 Task: Check the traffic conditions on the I-285 in Atlanta during evening rush hour.
Action: Mouse moved to (104, 30)
Screenshot: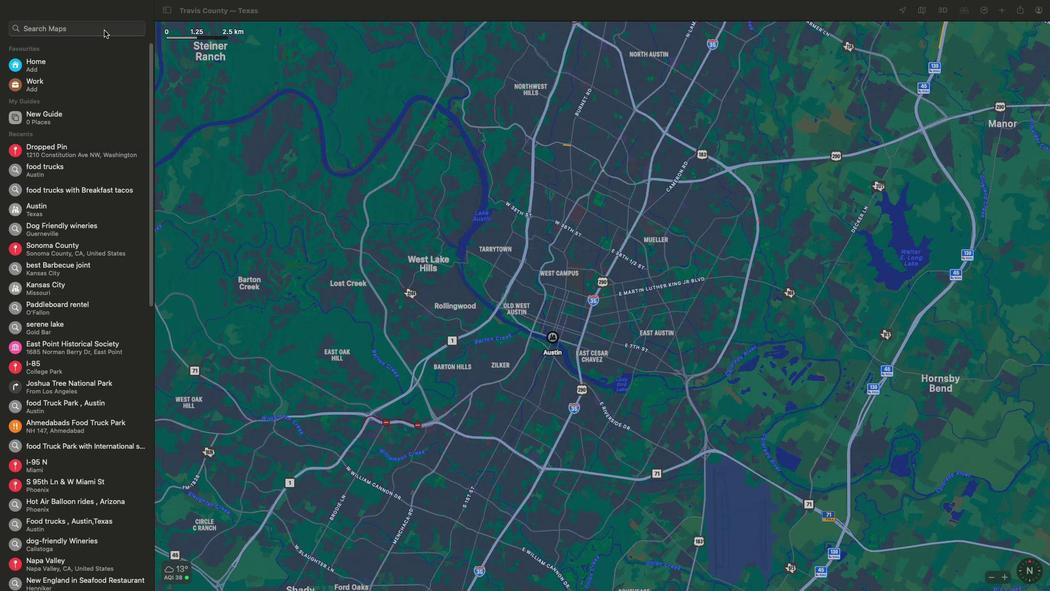 
Action: Mouse pressed left at (104, 30)
Screenshot: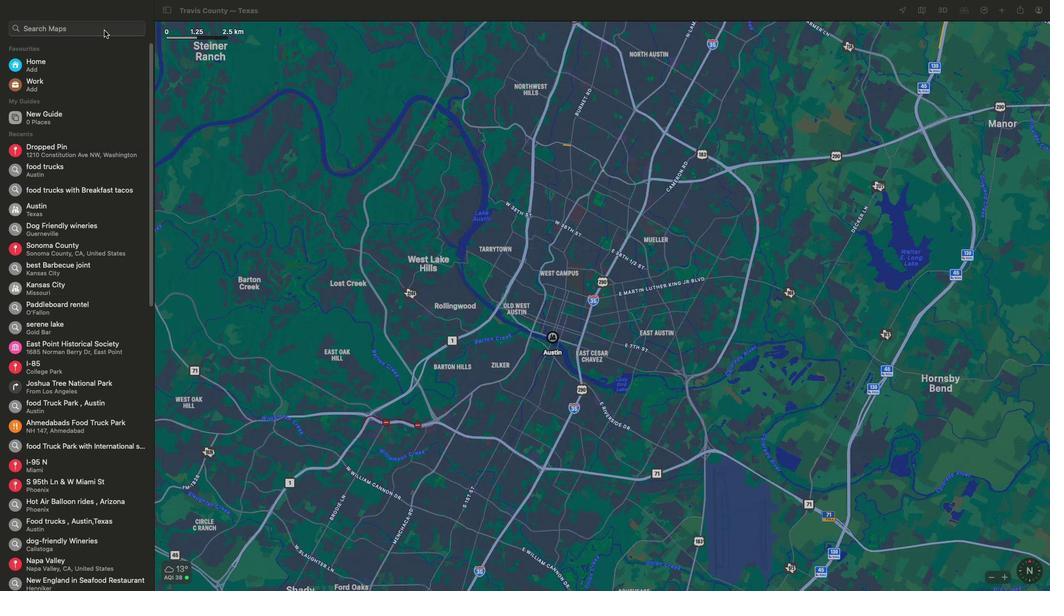 
Action: Key pressed Key.shift'I''-''2''8''5'Key.spaceKey.shift'A''t''l''a''n''t''a'Key.spaceKey.enter
Screenshot: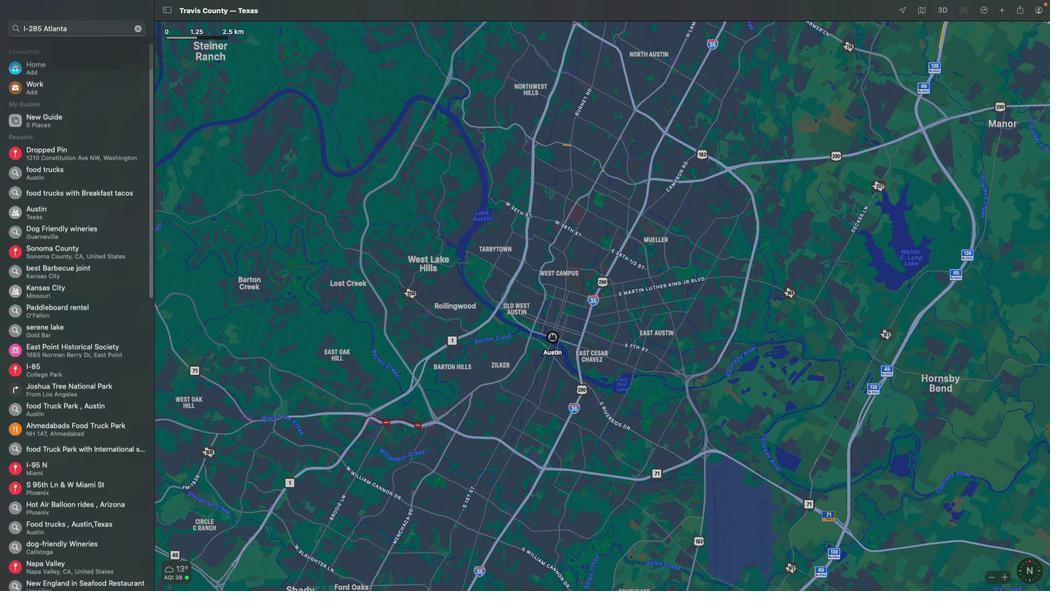 
Action: Mouse moved to (705, 339)
Screenshot: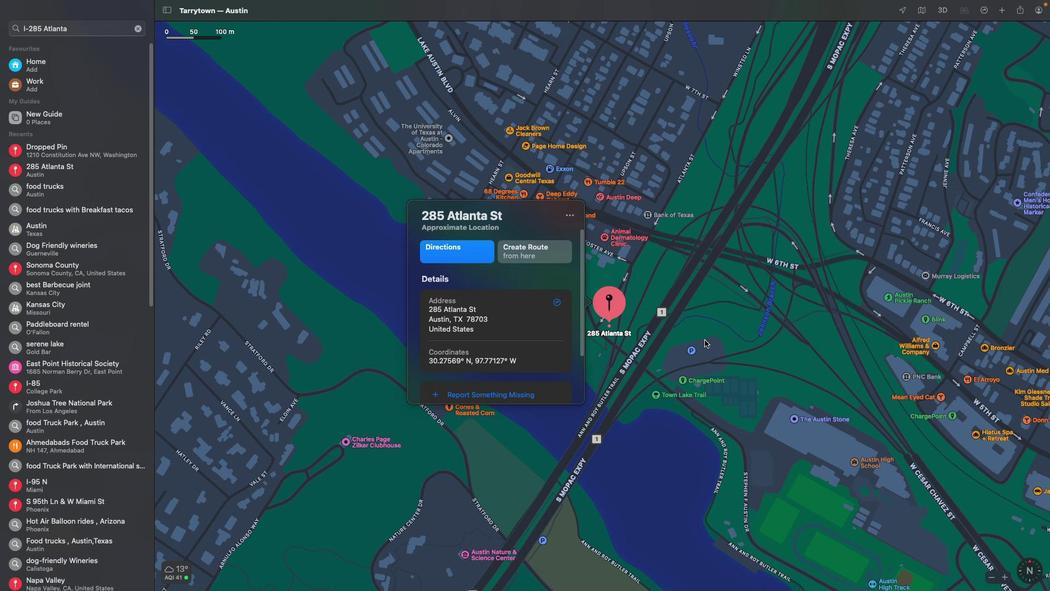 
Action: Mouse scrolled (705, 339) with delta (0, 0)
Screenshot: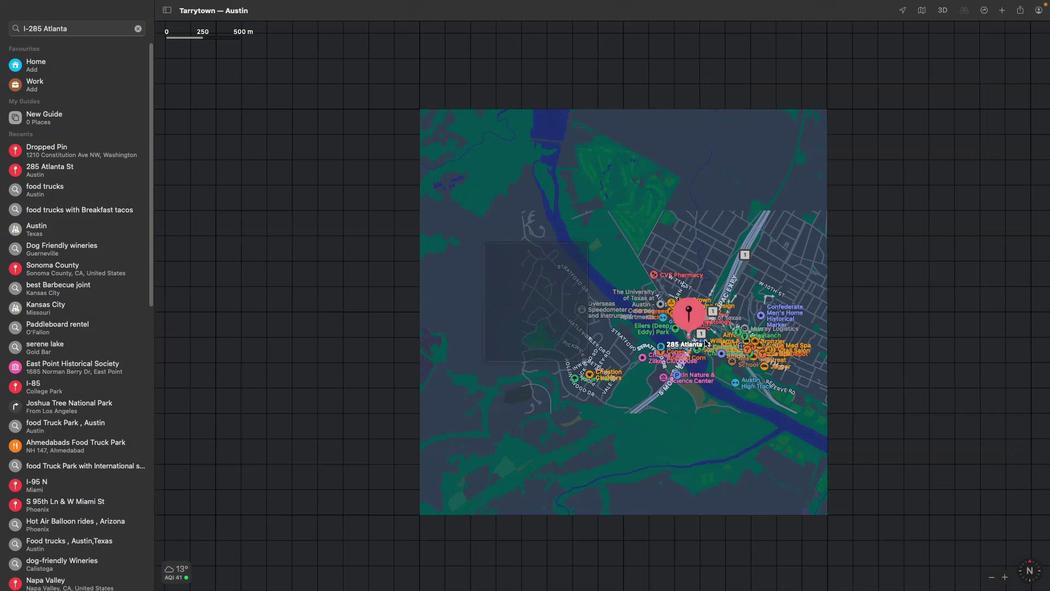 
Action: Mouse scrolled (705, 339) with delta (0, 0)
Screenshot: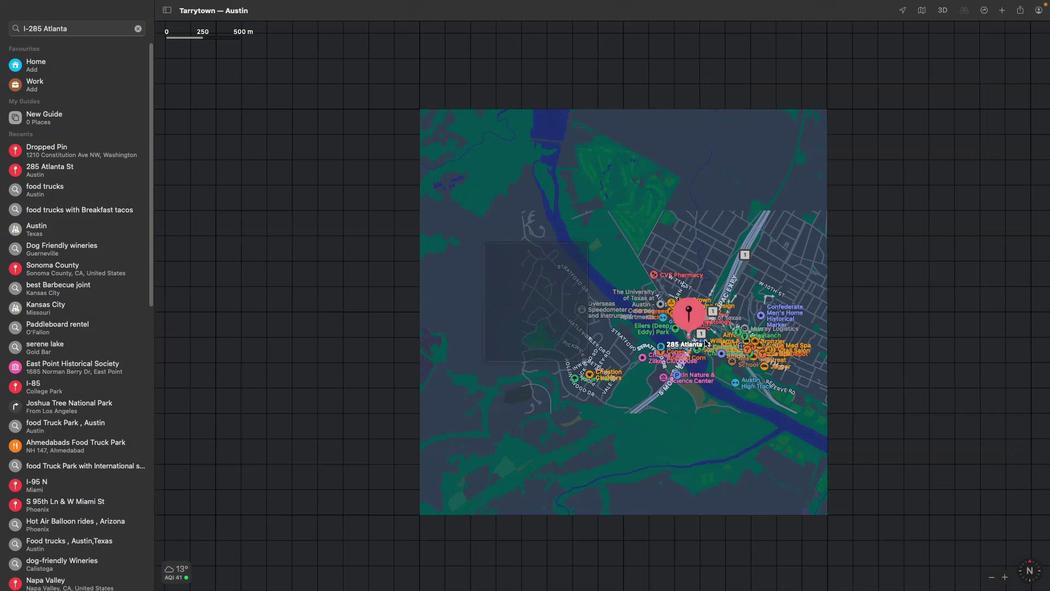 
Action: Mouse scrolled (705, 339) with delta (0, -2)
Screenshot: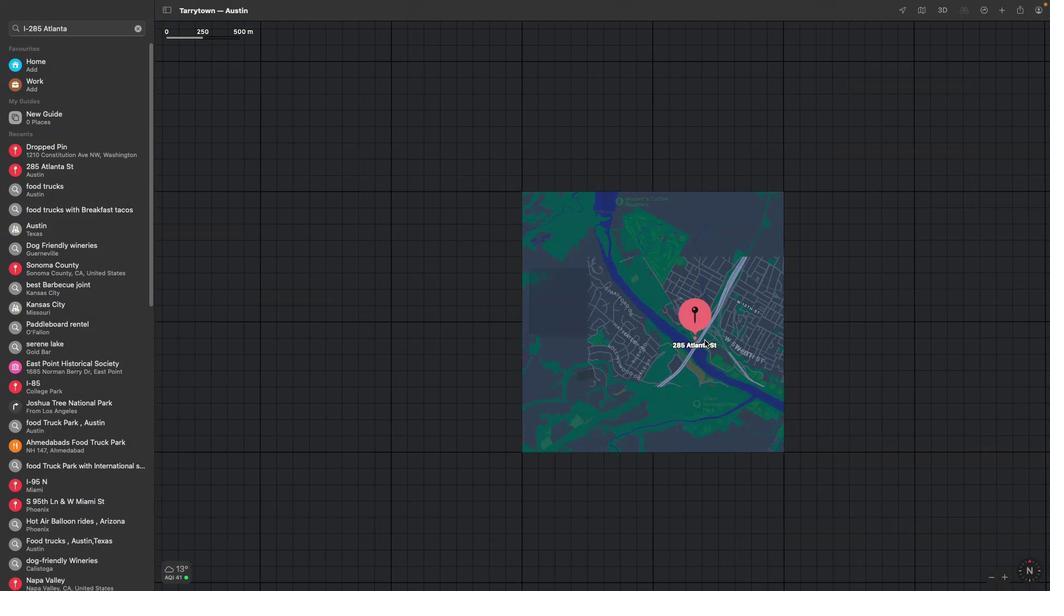 
Action: Mouse scrolled (705, 339) with delta (0, -2)
Screenshot: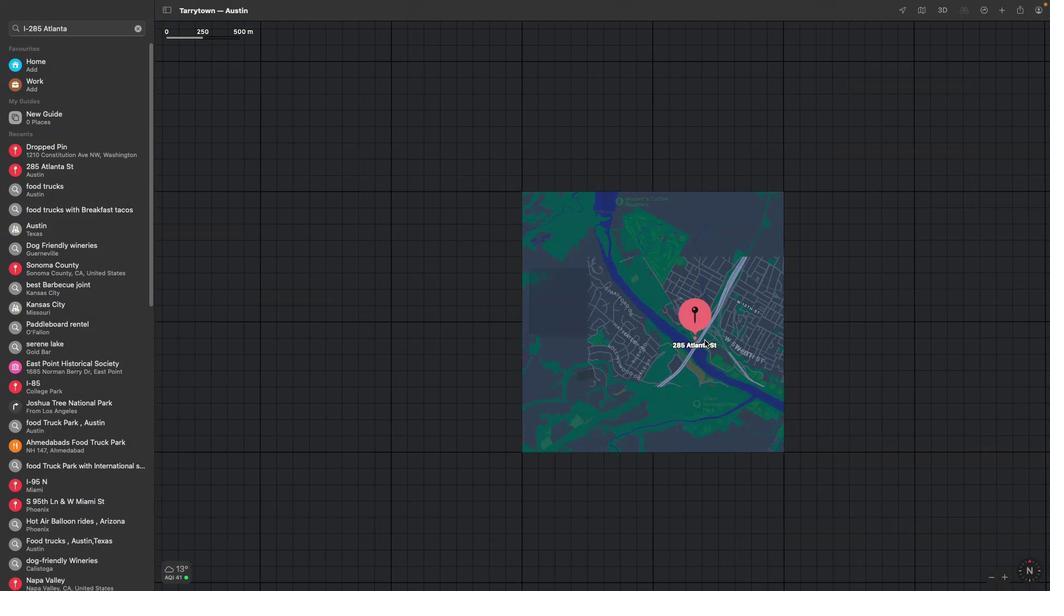 
Action: Mouse scrolled (705, 339) with delta (0, -3)
Screenshot: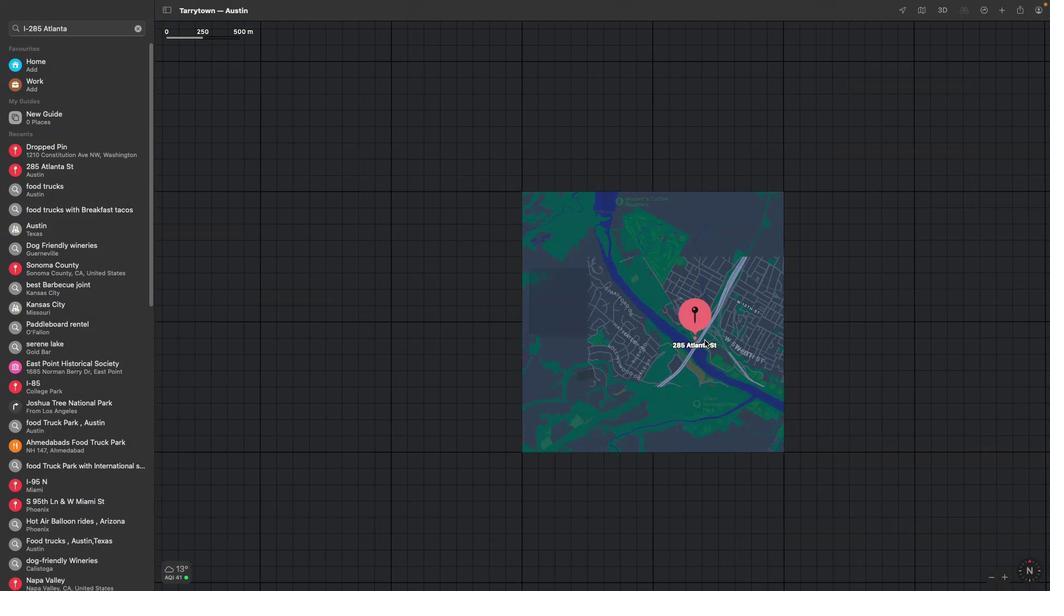 
Action: Mouse scrolled (705, 339) with delta (0, -3)
Screenshot: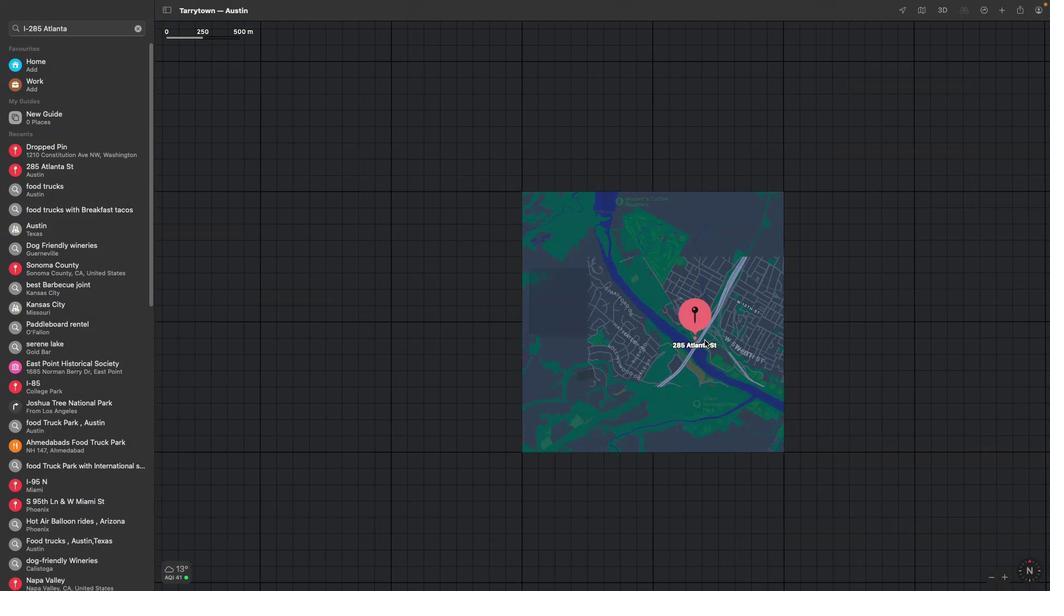 
Action: Mouse scrolled (705, 339) with delta (0, -4)
Screenshot: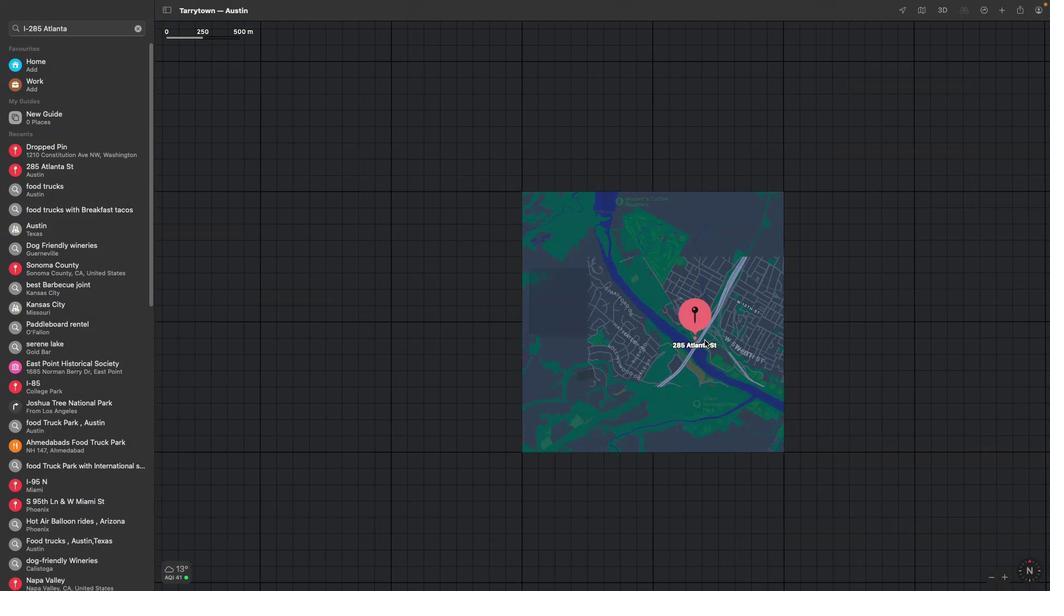 
Action: Mouse scrolled (705, 339) with delta (0, -4)
Screenshot: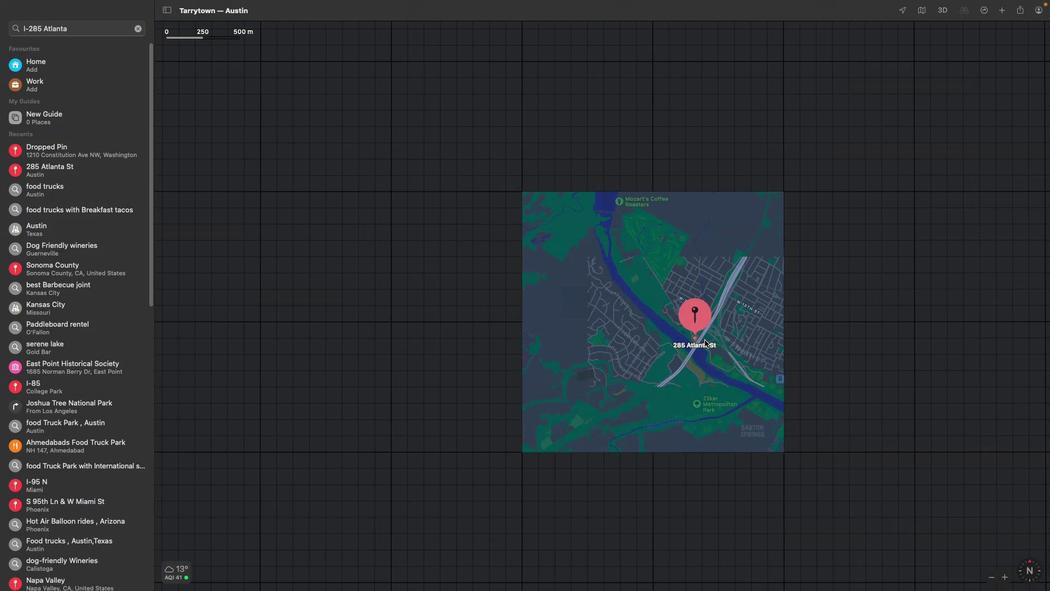 
Action: Mouse scrolled (705, 339) with delta (0, 0)
Screenshot: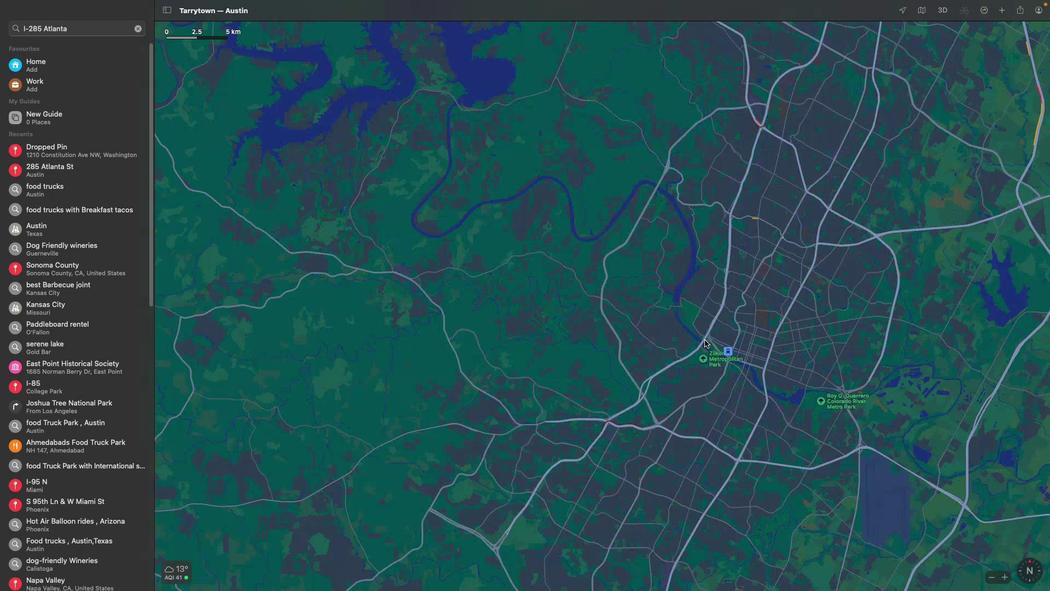 
Action: Mouse scrolled (705, 339) with delta (0, 0)
Screenshot: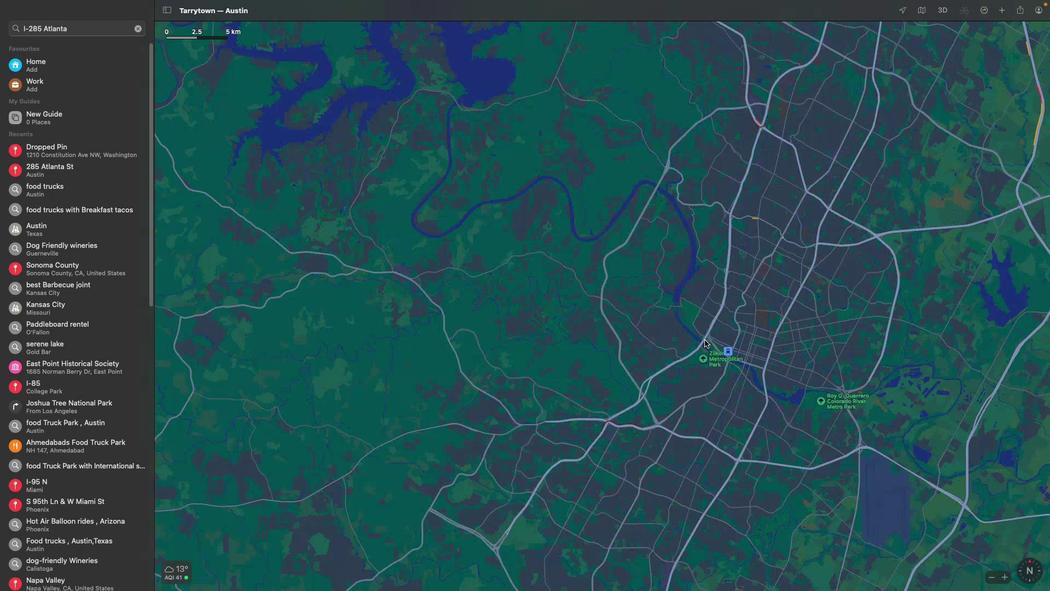 
Action: Mouse scrolled (705, 339) with delta (0, -2)
Screenshot: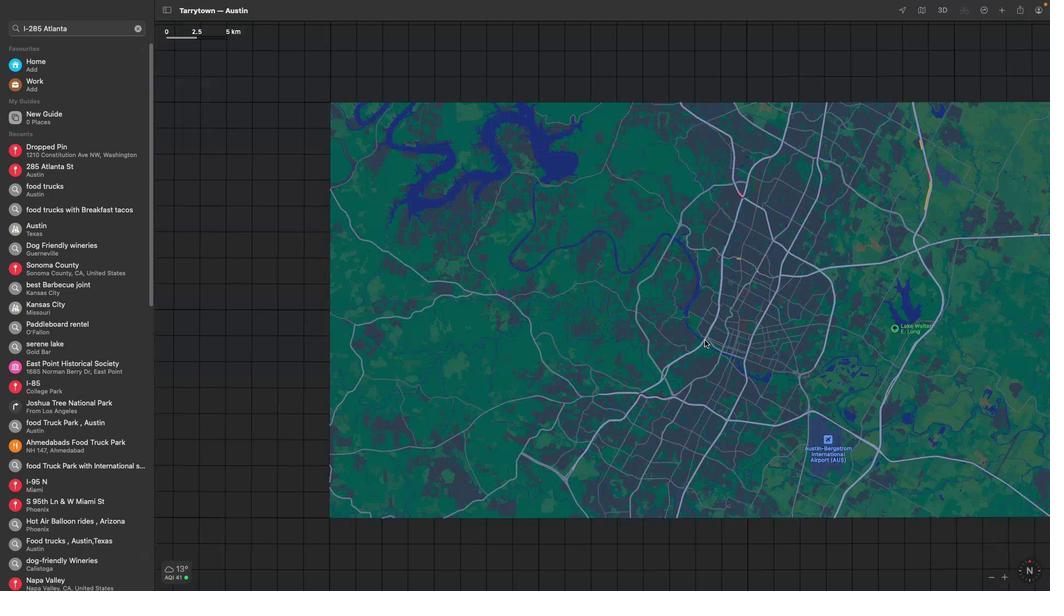 
Action: Mouse scrolled (705, 339) with delta (0, -2)
Screenshot: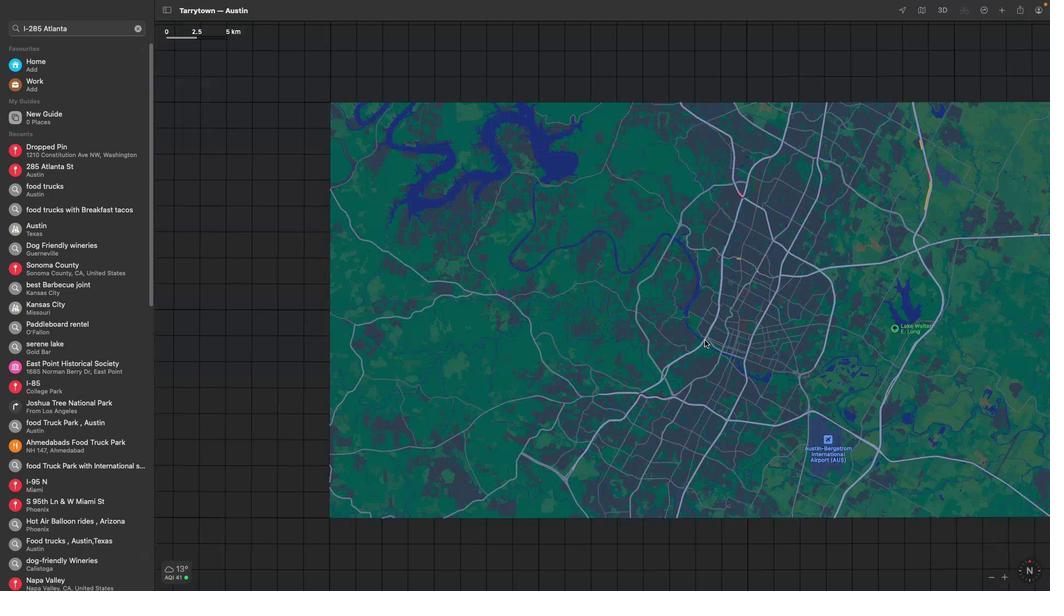 
Action: Mouse scrolled (705, 339) with delta (0, -3)
Screenshot: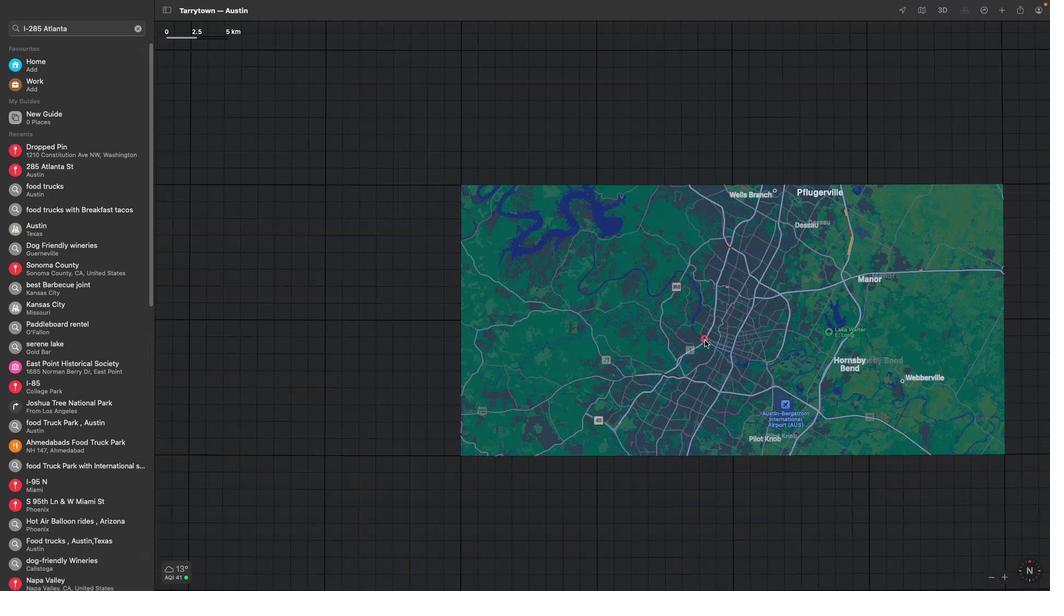 
Action: Mouse scrolled (705, 339) with delta (0, -3)
Screenshot: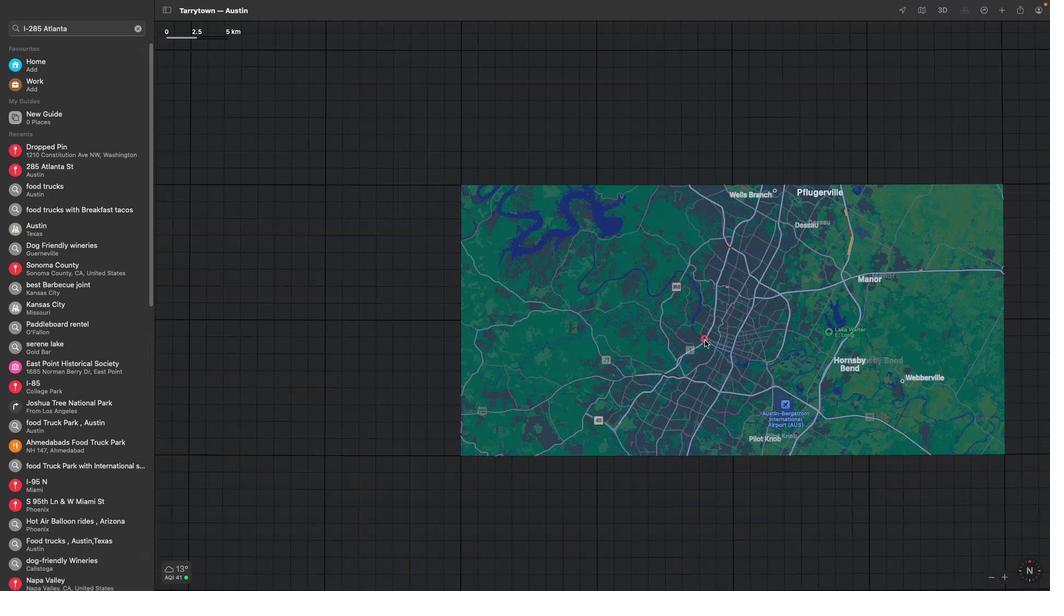 
Action: Mouse scrolled (705, 339) with delta (0, -3)
Screenshot: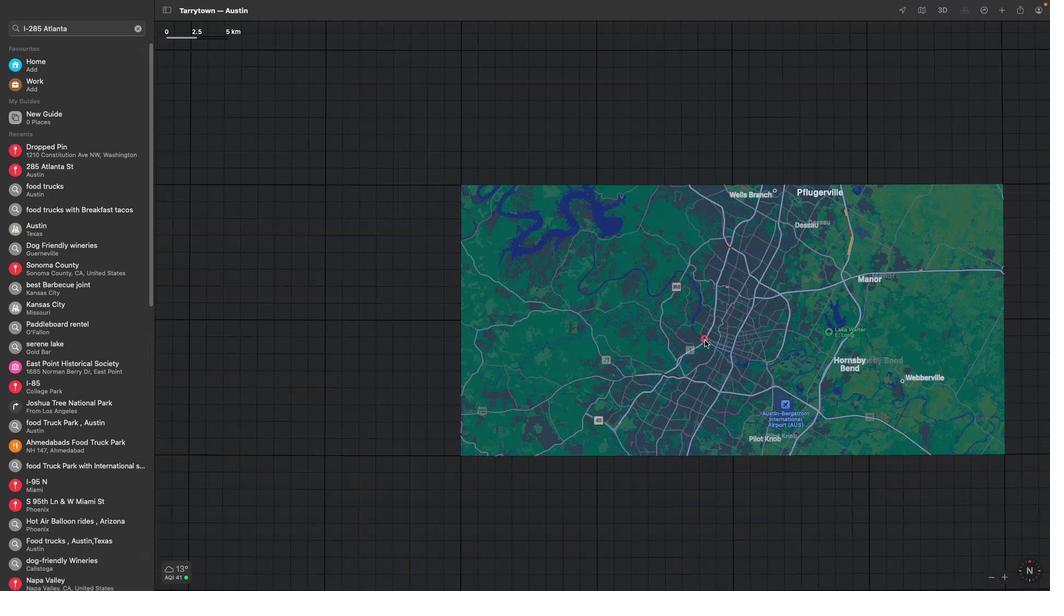 
Action: Mouse scrolled (705, 339) with delta (0, -4)
Screenshot: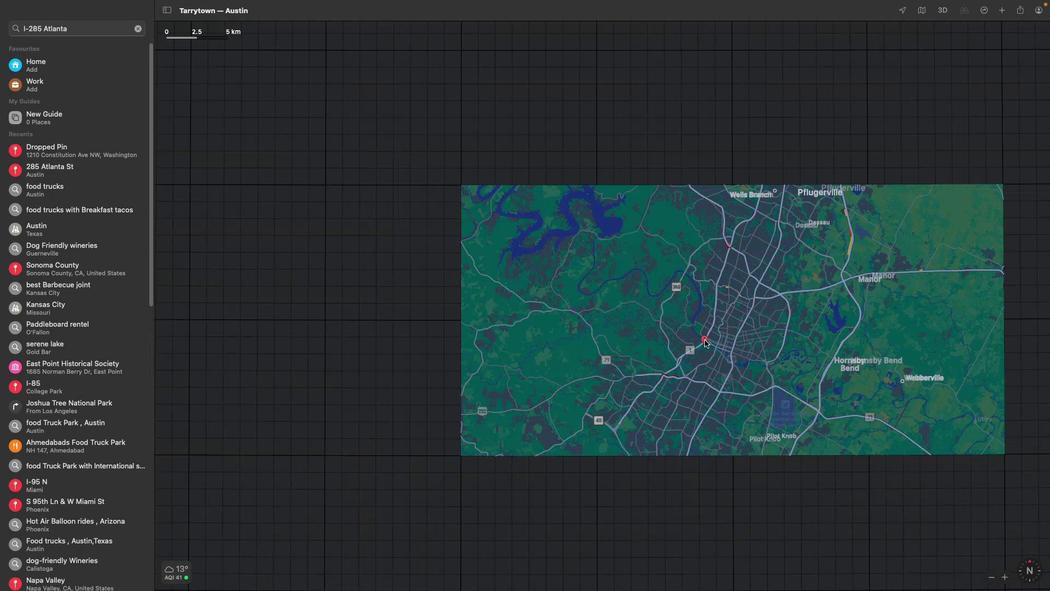
Action: Mouse scrolled (705, 339) with delta (0, 0)
Screenshot: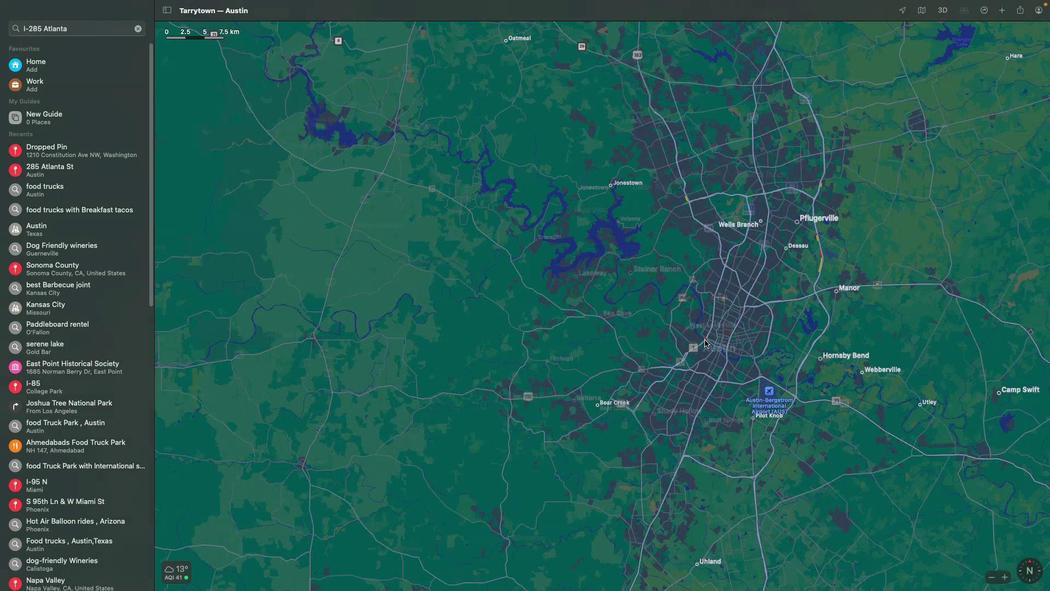
Action: Mouse scrolled (705, 339) with delta (0, 0)
Screenshot: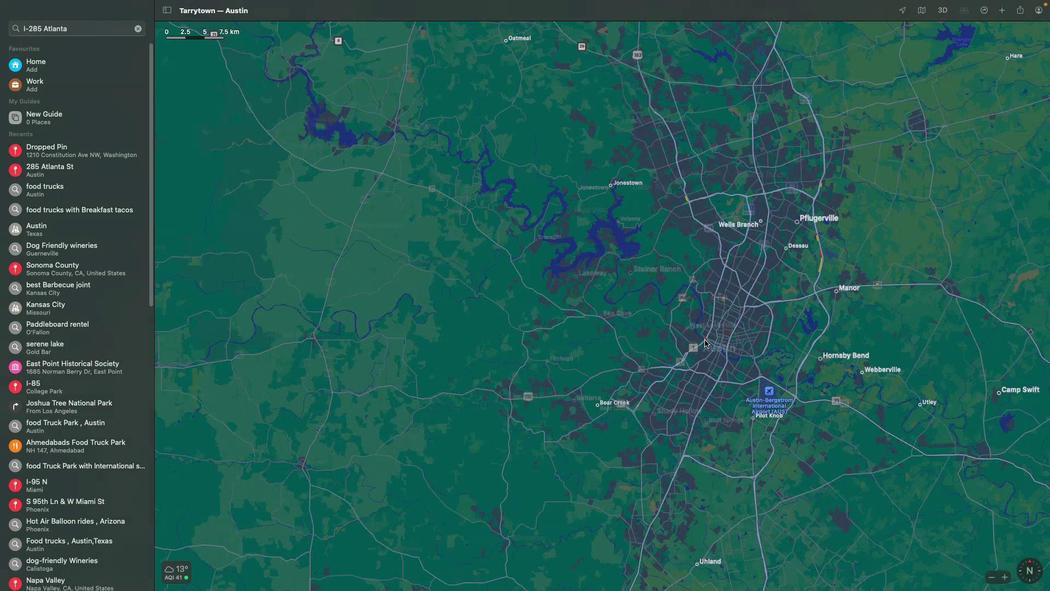 
Action: Mouse scrolled (705, 339) with delta (0, -1)
Screenshot: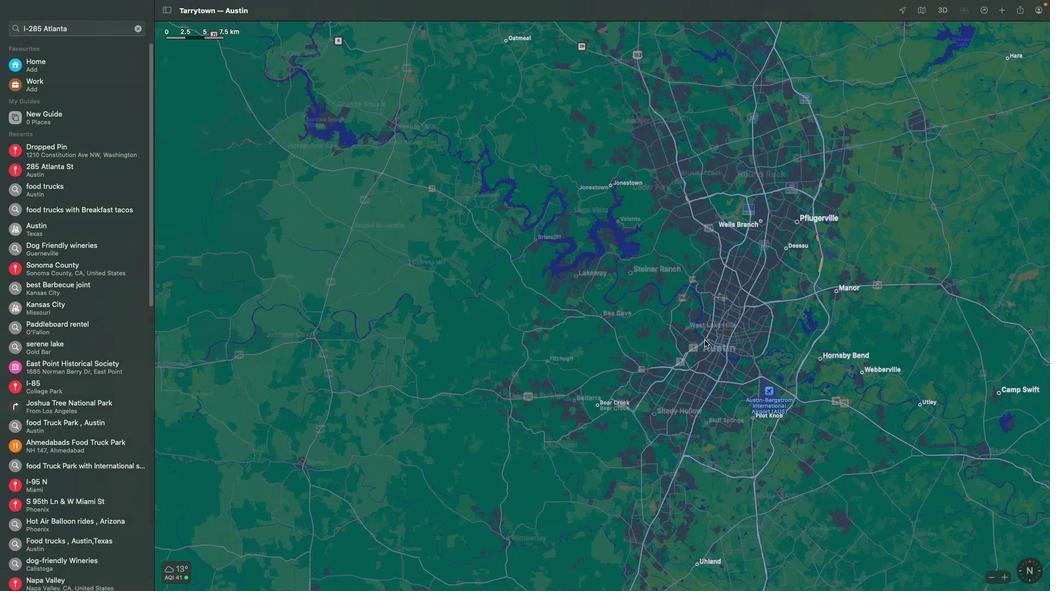 
Action: Mouse scrolled (705, 339) with delta (0, -2)
Screenshot: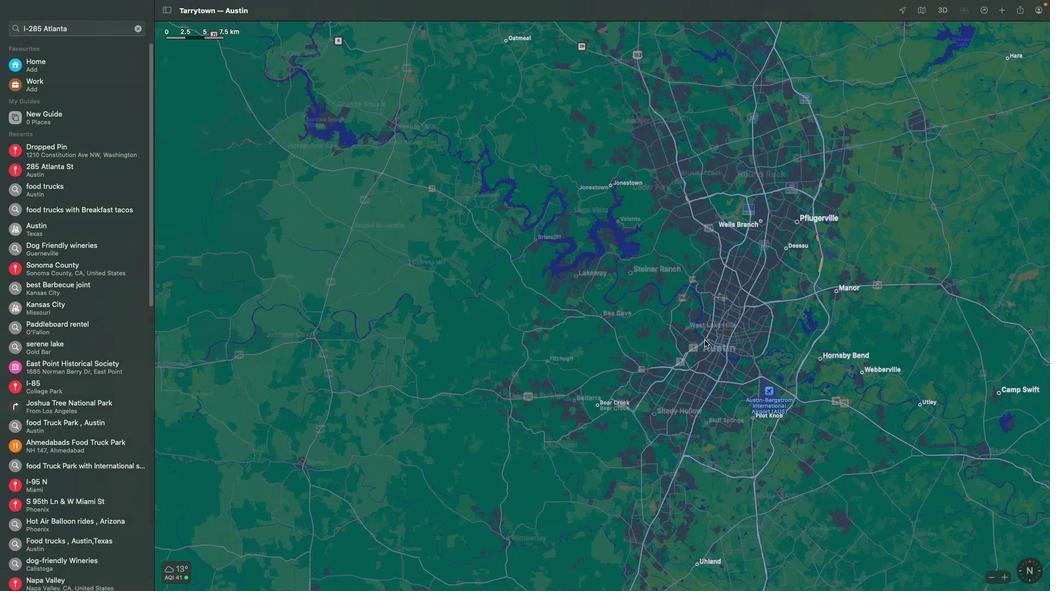 
Action: Mouse scrolled (705, 339) with delta (0, -3)
Screenshot: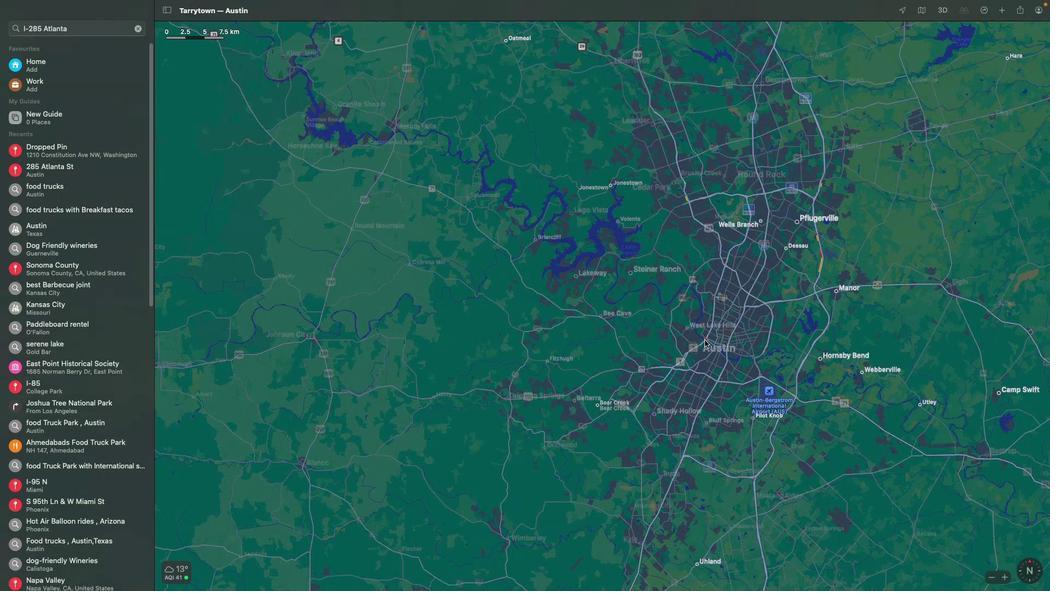 
Action: Mouse scrolled (705, 339) with delta (0, -3)
Screenshot: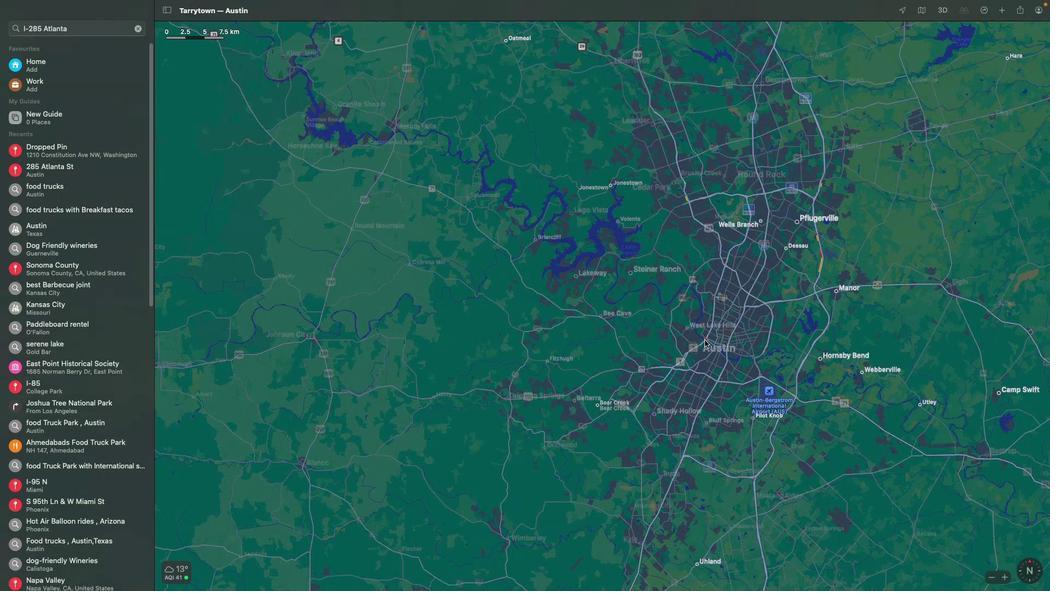 
Action: Mouse scrolled (705, 339) with delta (0, 0)
Screenshot: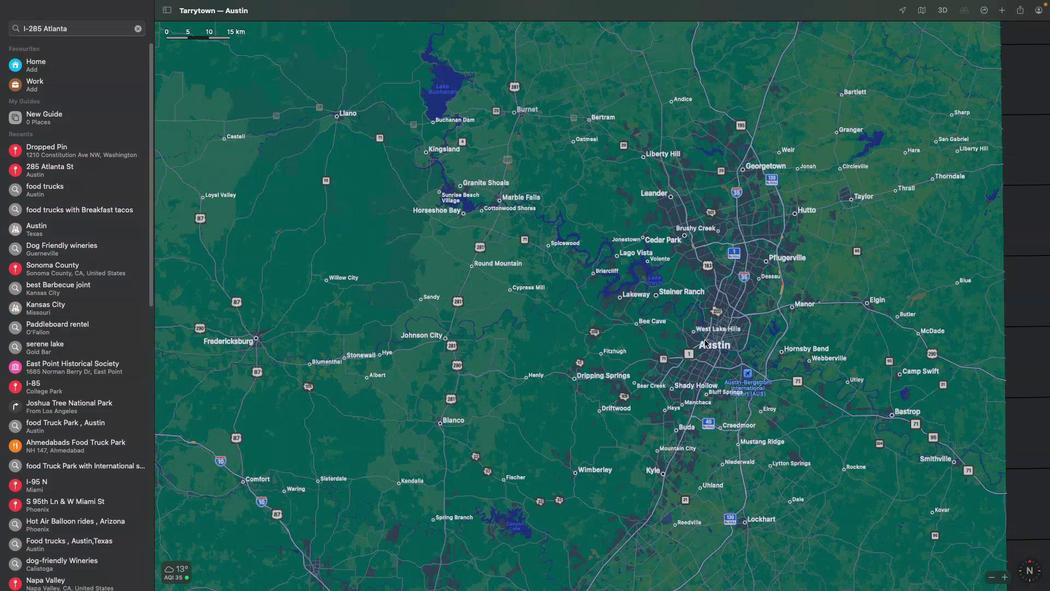 
Action: Mouse scrolled (705, 339) with delta (0, 0)
Screenshot: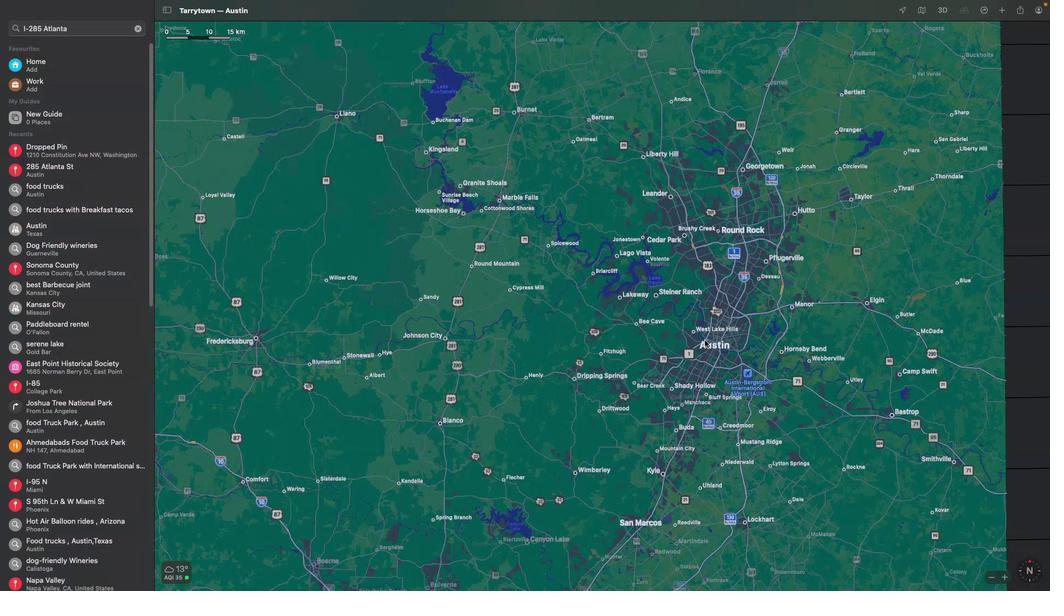 
Action: Mouse scrolled (705, 339) with delta (0, -1)
Screenshot: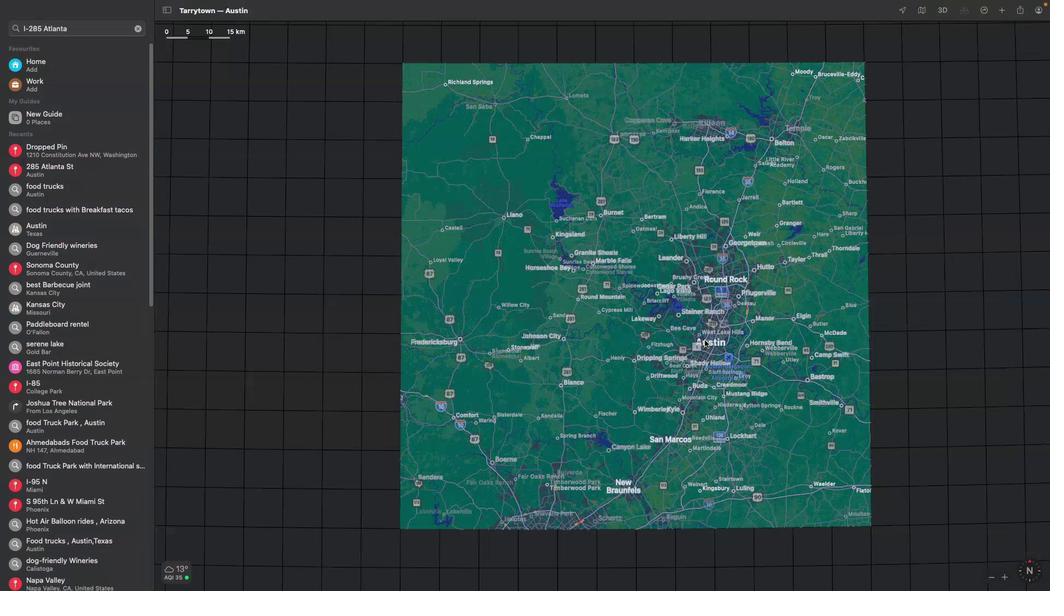 
Action: Mouse scrolled (705, 339) with delta (0, -2)
Screenshot: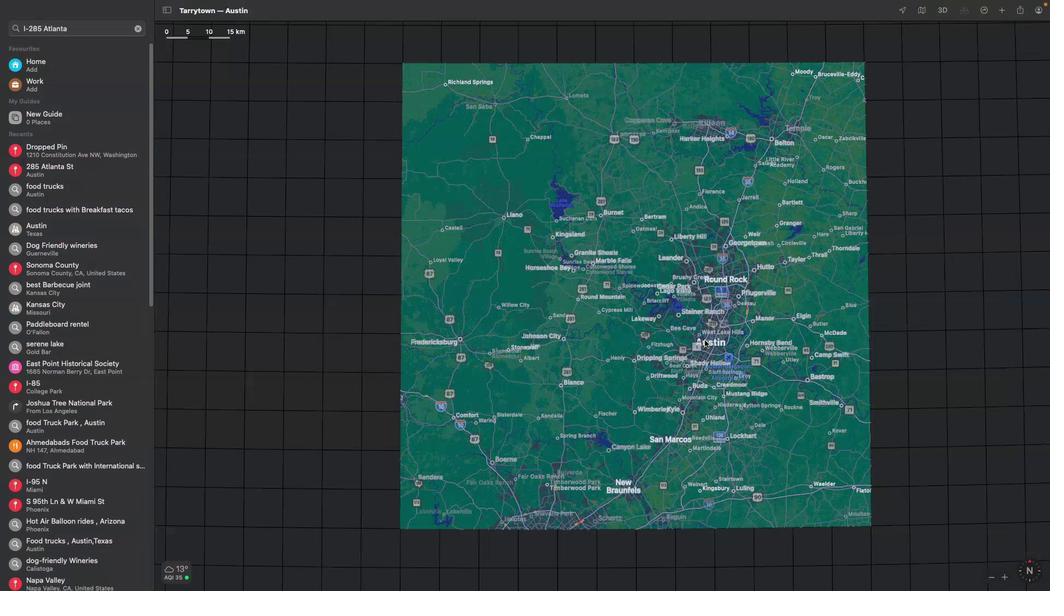
Action: Mouse scrolled (705, 339) with delta (0, -2)
Screenshot: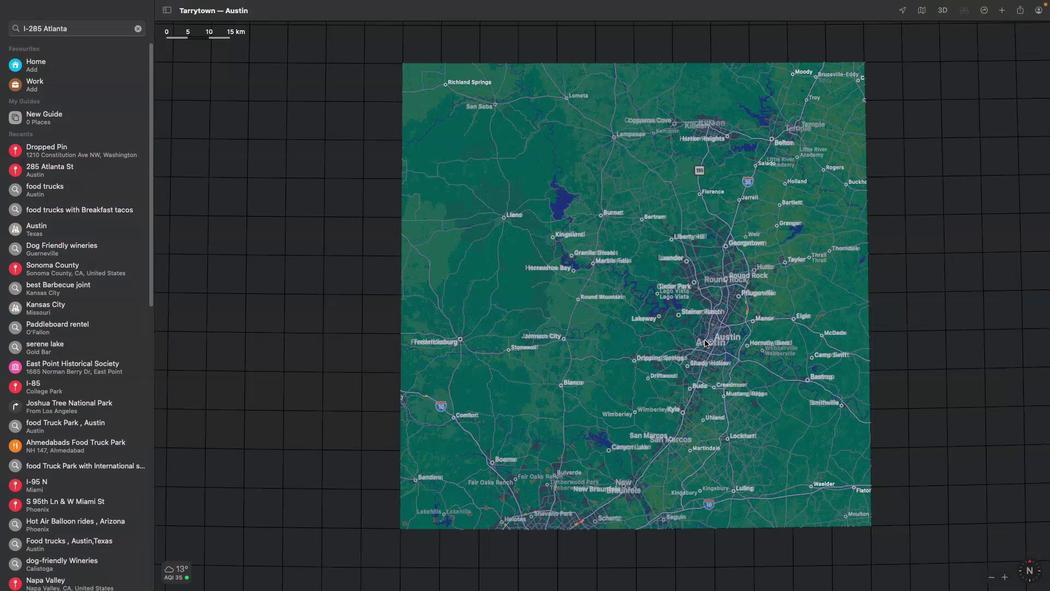 
Action: Mouse scrolled (705, 339) with delta (0, -3)
Screenshot: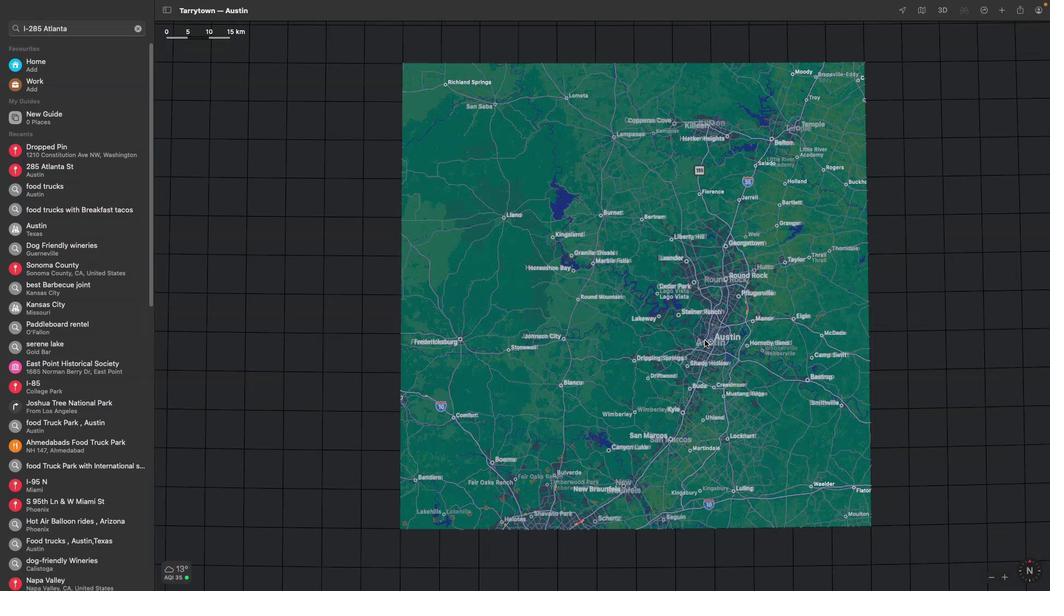 
Action: Mouse scrolled (705, 339) with delta (0, 0)
Screenshot: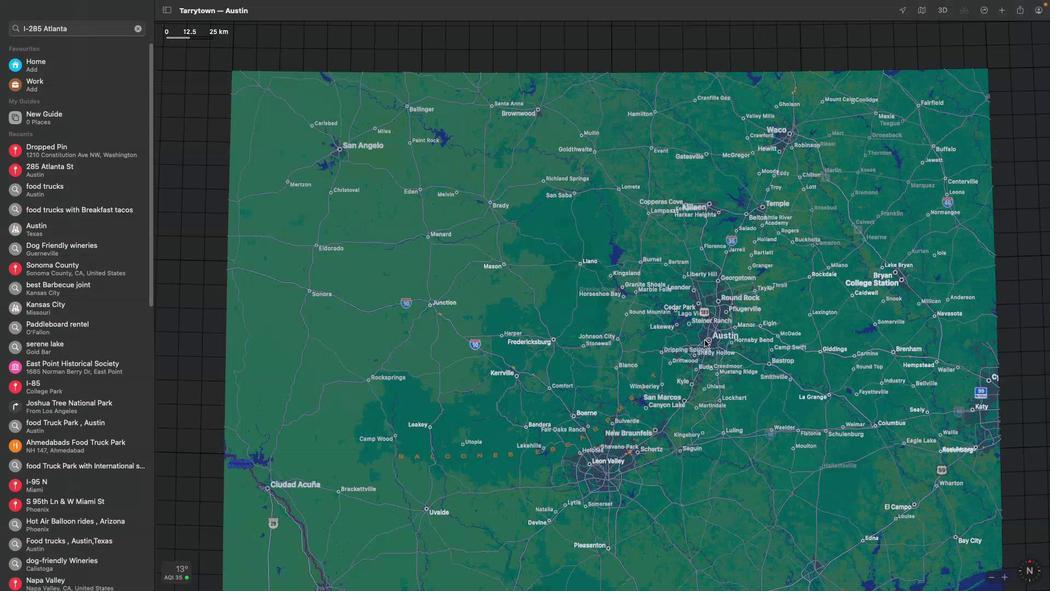 
Action: Mouse scrolled (705, 339) with delta (0, 0)
Screenshot: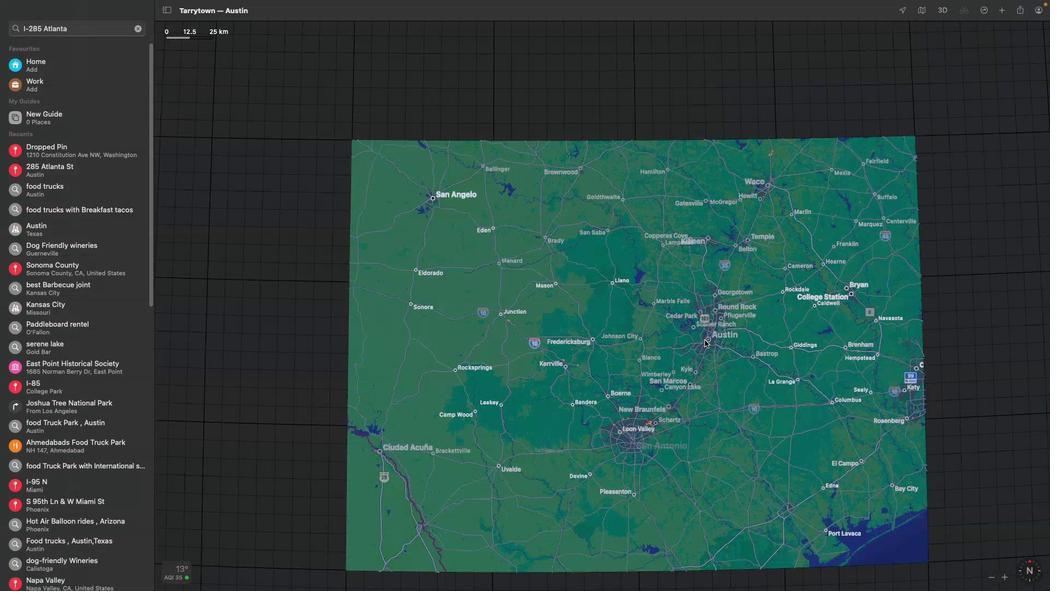 
Action: Mouse scrolled (705, 339) with delta (0, -1)
Screenshot: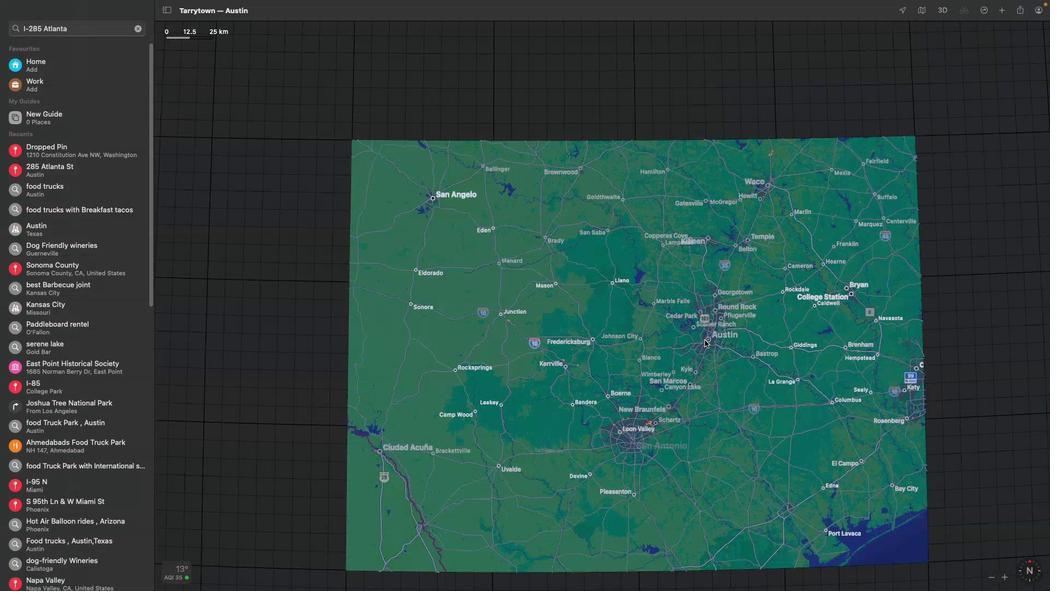 
Action: Mouse scrolled (705, 339) with delta (0, -2)
Screenshot: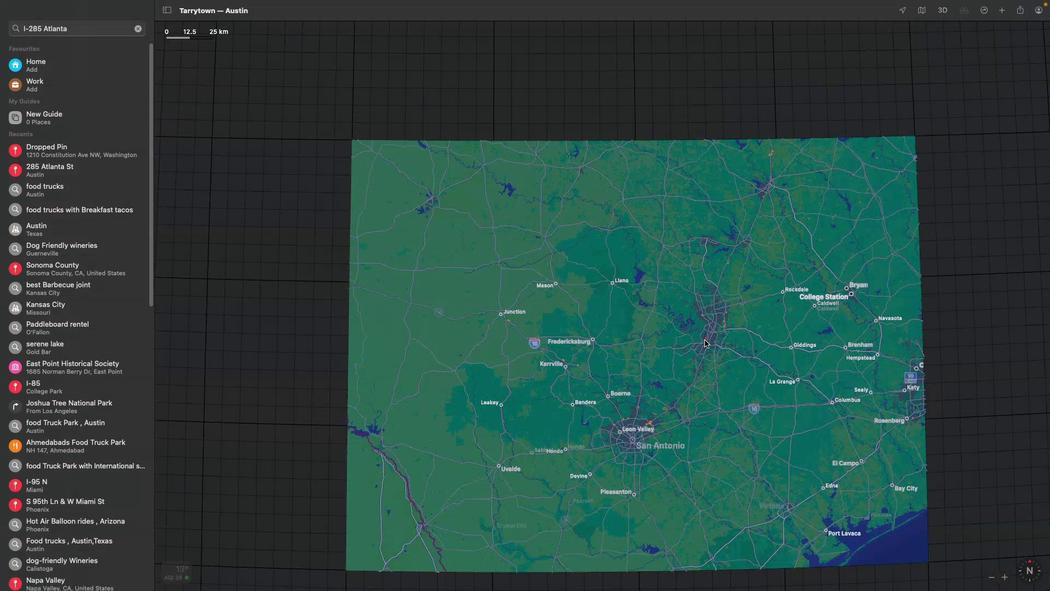 
Action: Mouse scrolled (705, 339) with delta (0, -3)
Screenshot: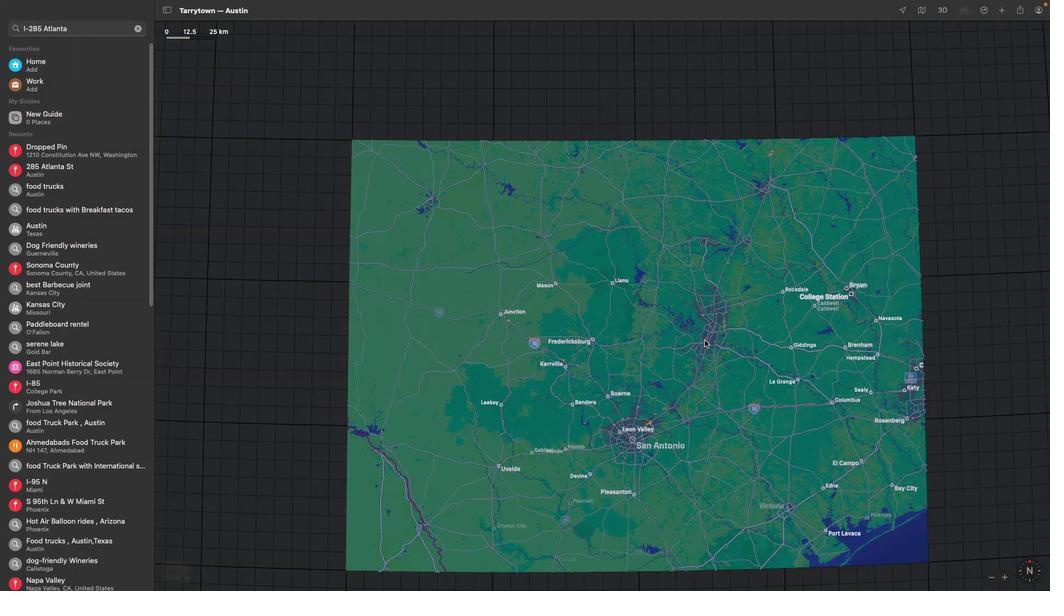 
Action: Mouse moved to (493, 326)
Screenshot: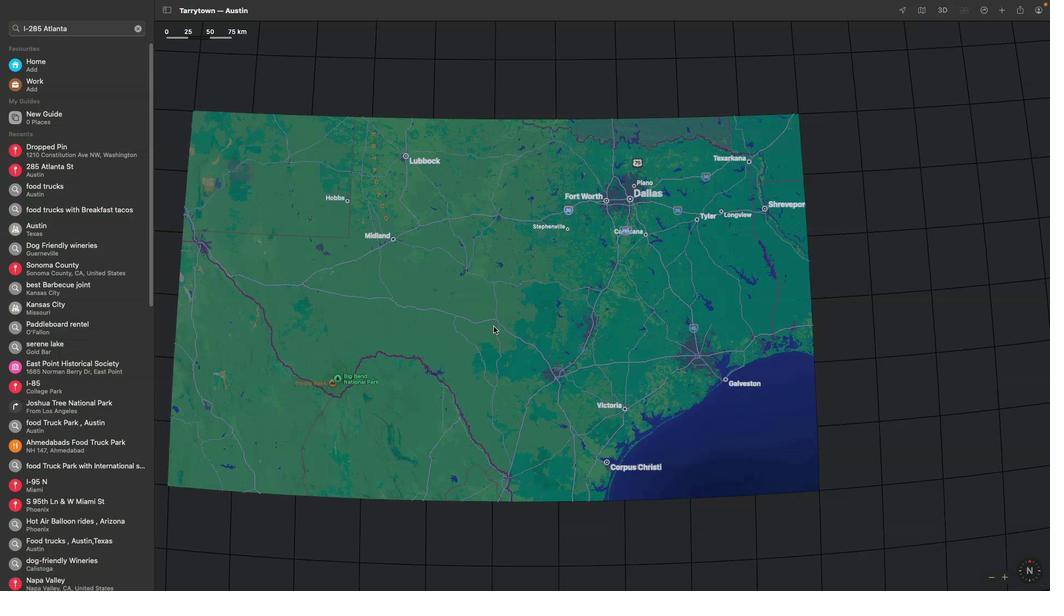 
Action: Mouse scrolled (493, 326) with delta (0, 0)
Screenshot: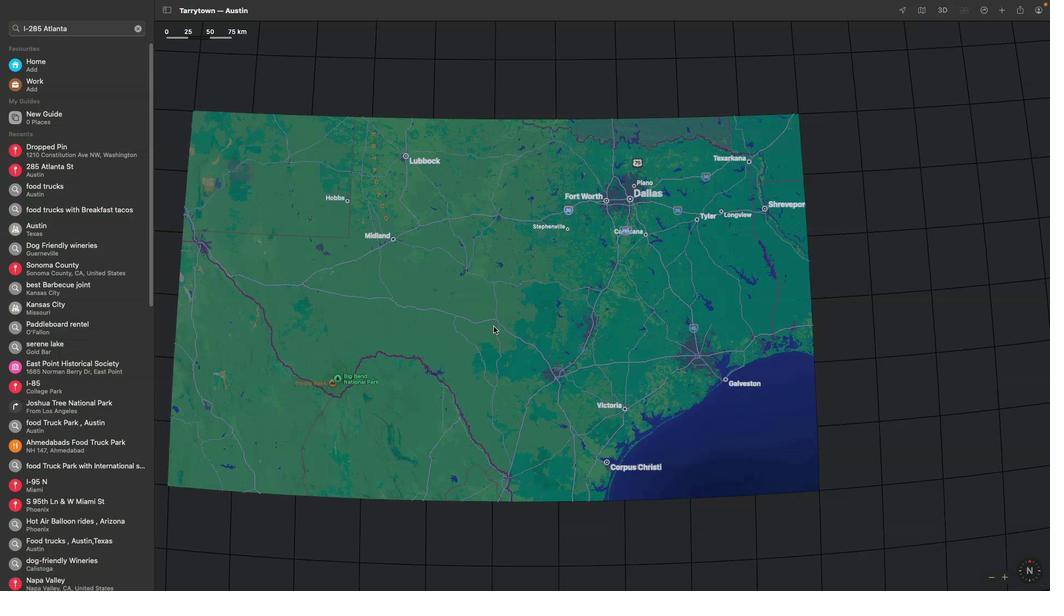 
Action: Mouse scrolled (493, 326) with delta (0, 0)
Screenshot: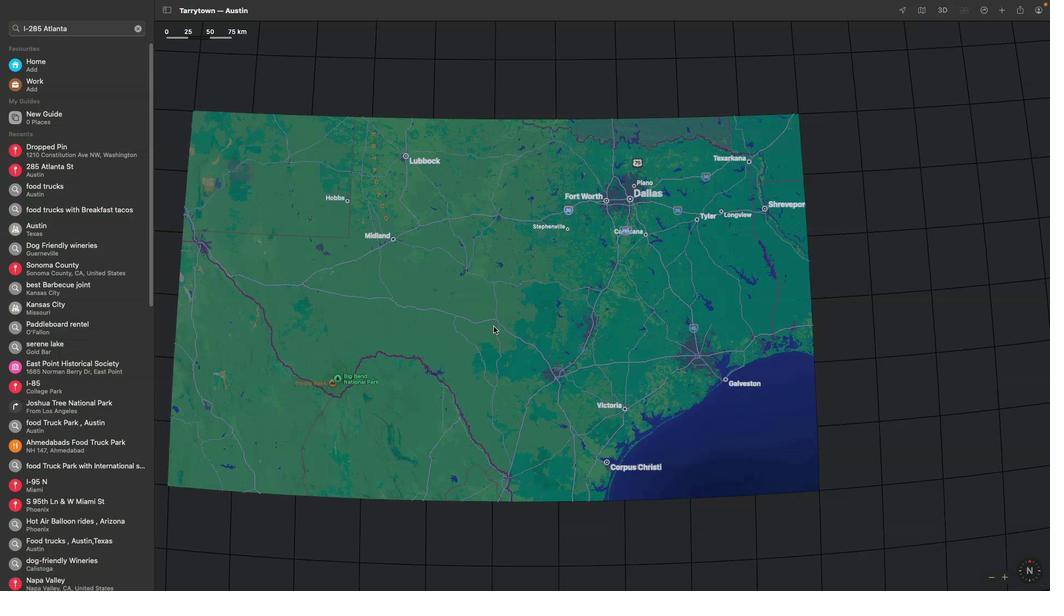 
Action: Mouse moved to (493, 326)
Screenshot: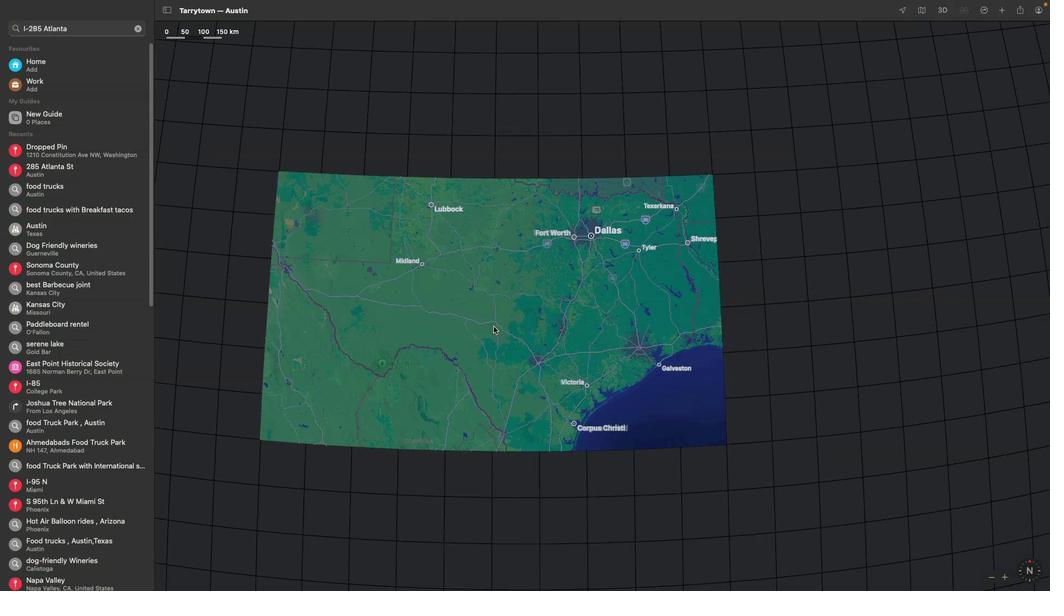 
Action: Mouse scrolled (493, 326) with delta (0, -1)
Screenshot: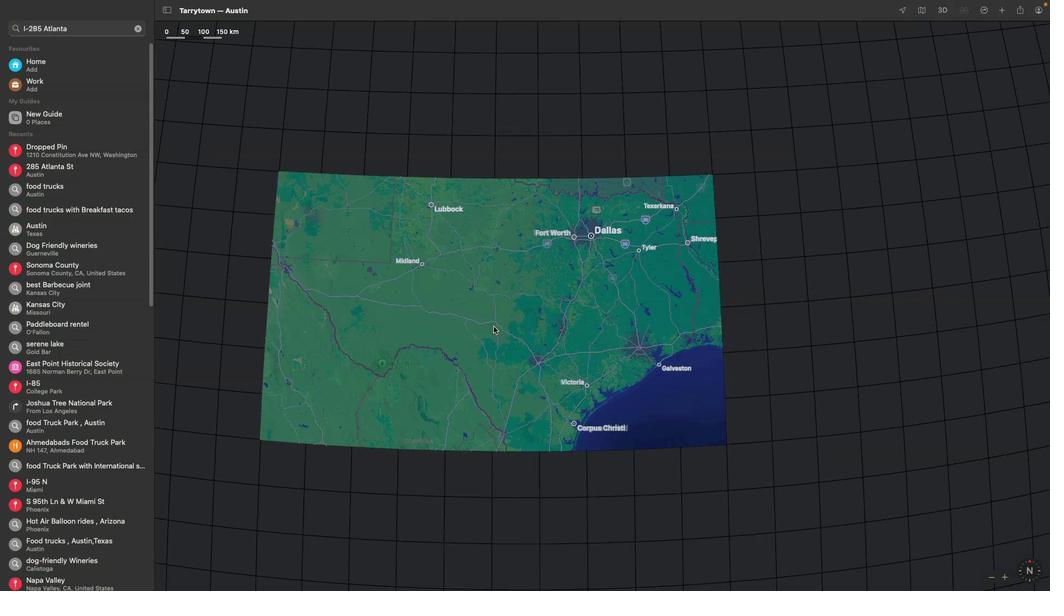 
Action: Mouse scrolled (493, 326) with delta (0, -2)
Screenshot: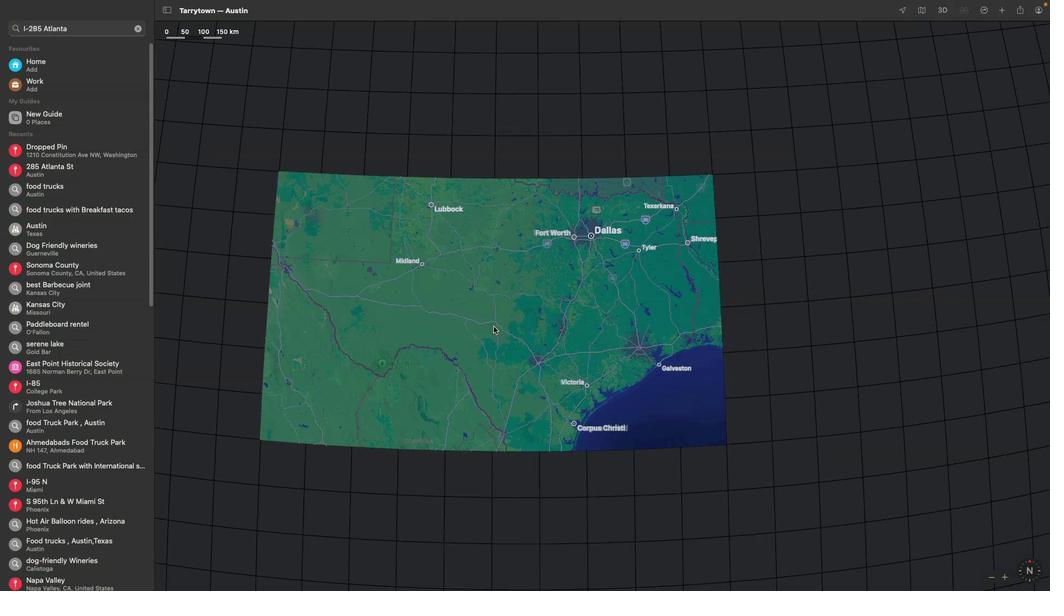 
Action: Mouse scrolled (493, 326) with delta (0, -3)
Screenshot: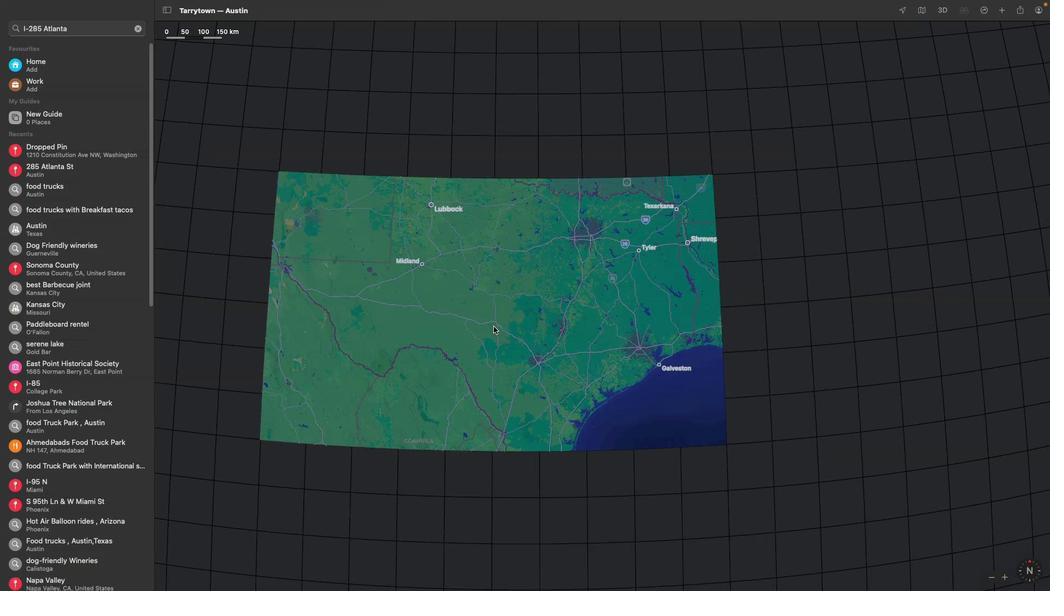 
Action: Mouse scrolled (493, 326) with delta (0, -3)
Screenshot: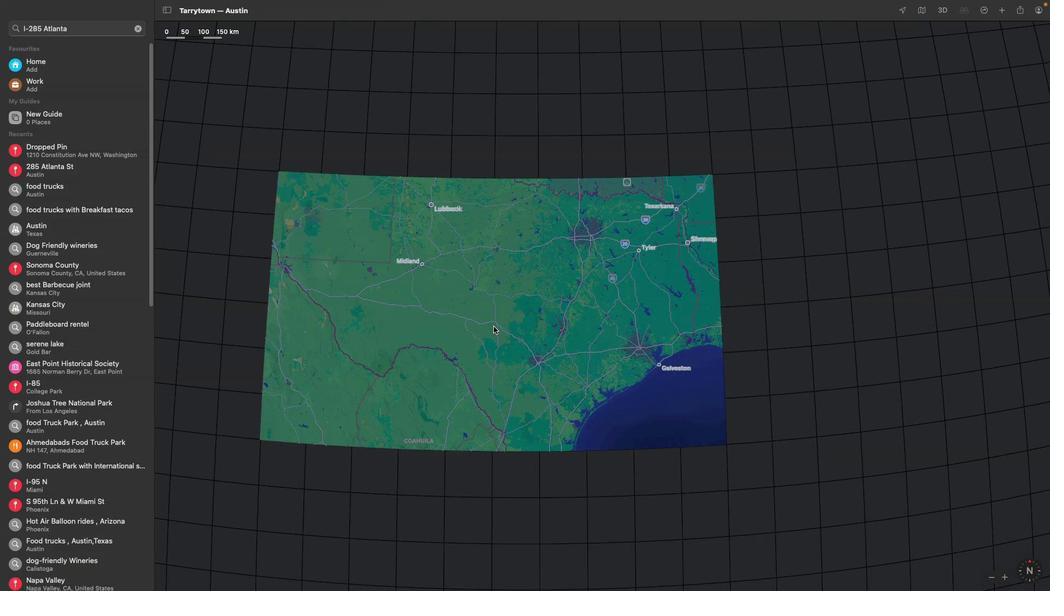 
Action: Mouse moved to (494, 325)
Screenshot: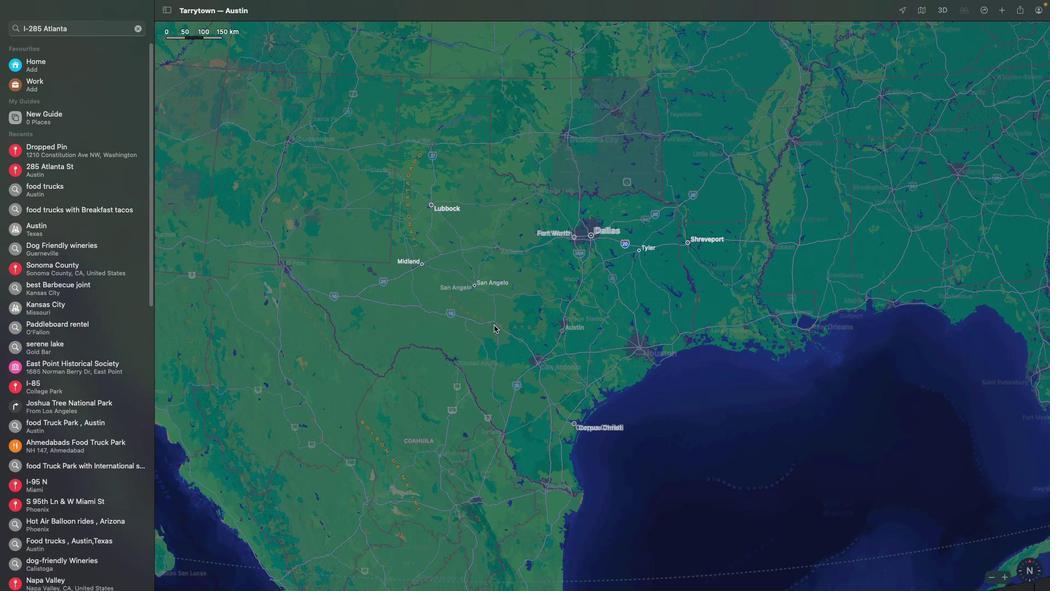 
Action: Mouse pressed left at (494, 325)
Screenshot: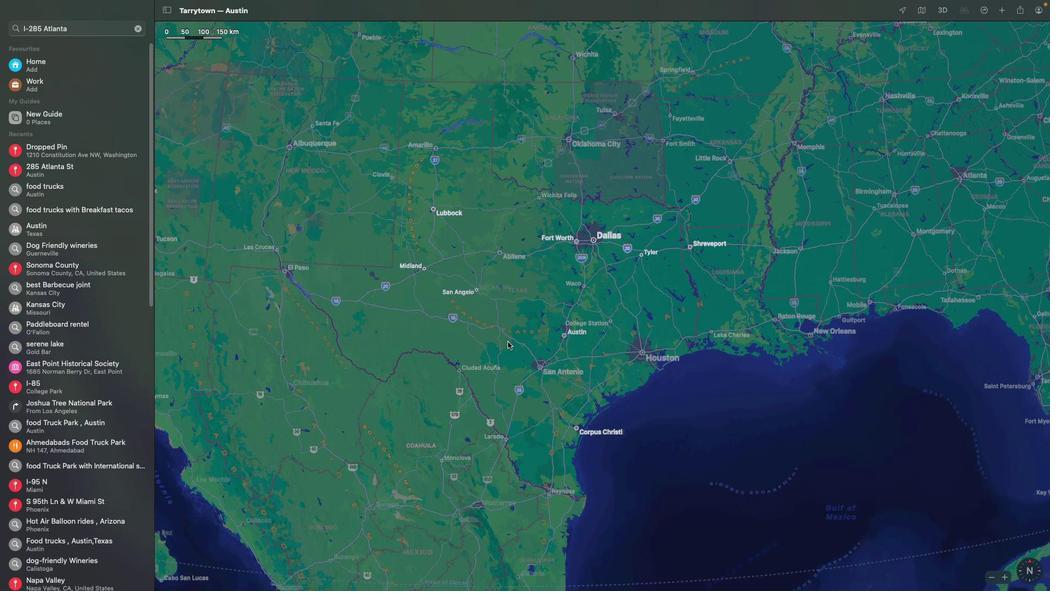 
Action: Mouse moved to (279, 245)
Screenshot: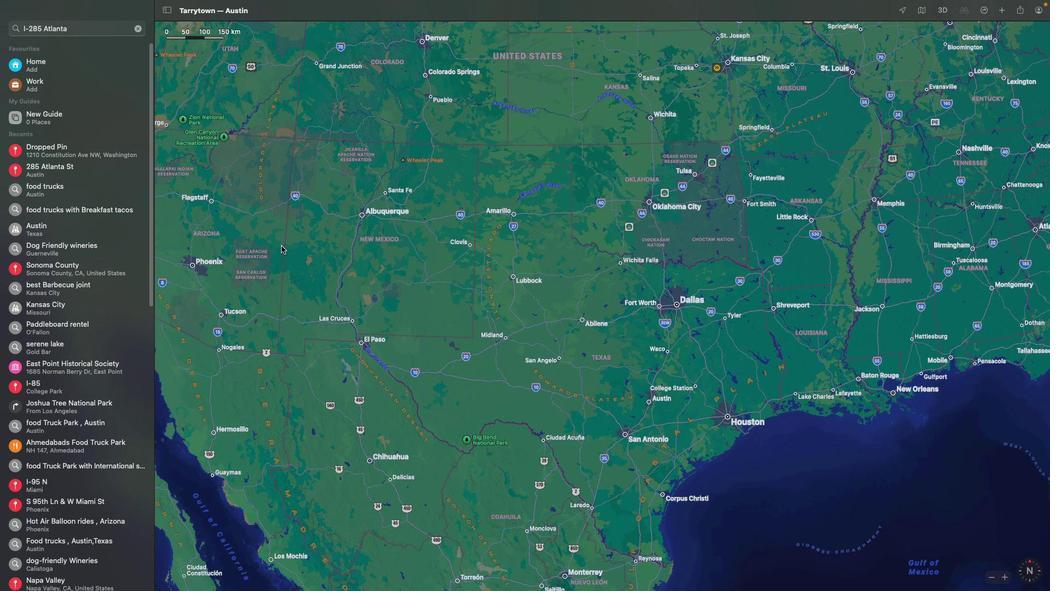 
Action: Mouse pressed left at (279, 245)
Screenshot: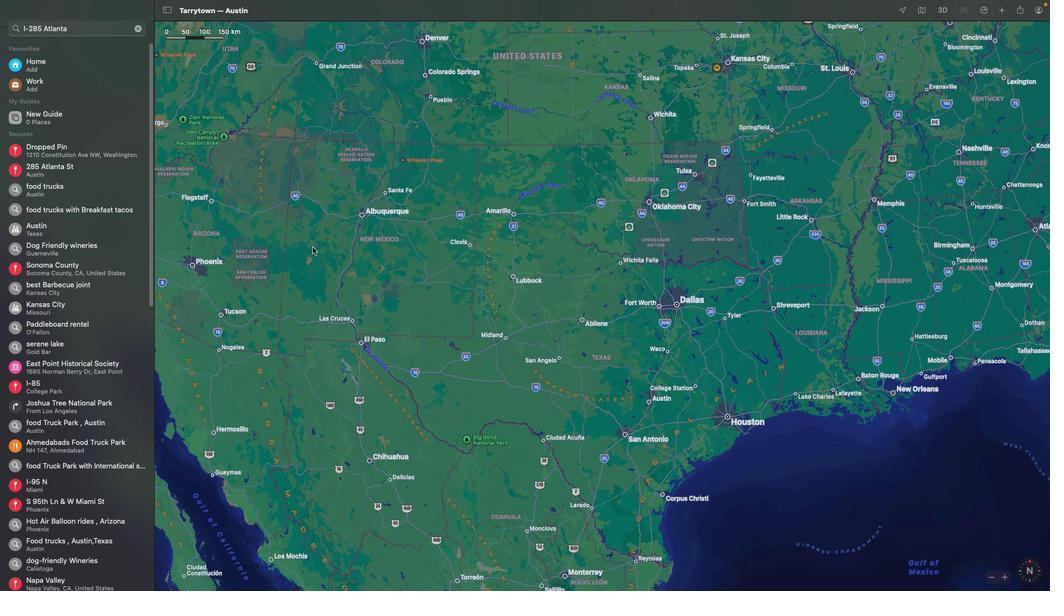 
Action: Mouse moved to (81, 30)
Screenshot: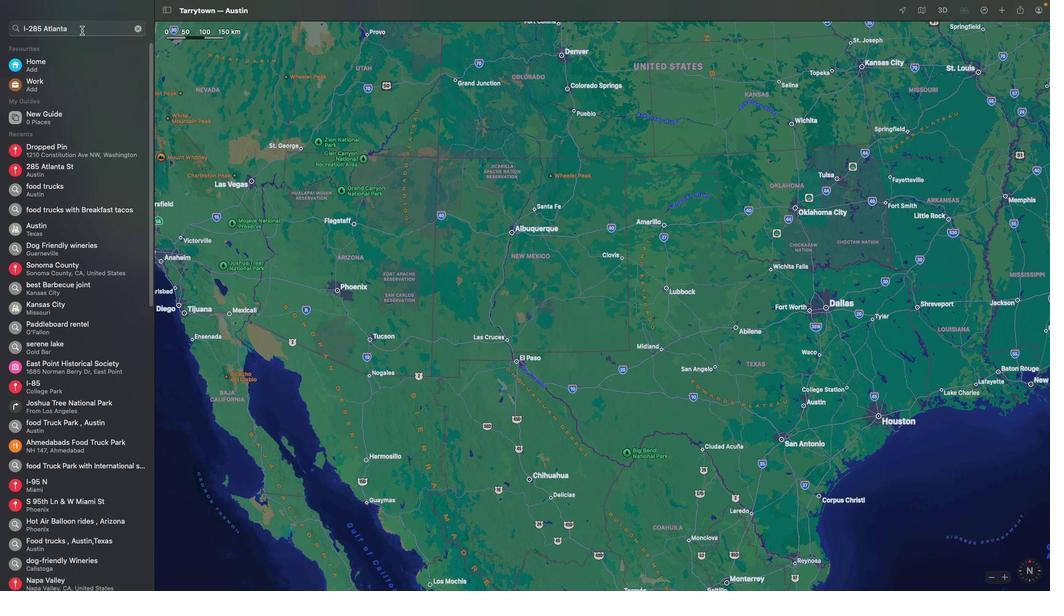 
Action: Mouse pressed left at (81, 30)
Screenshot: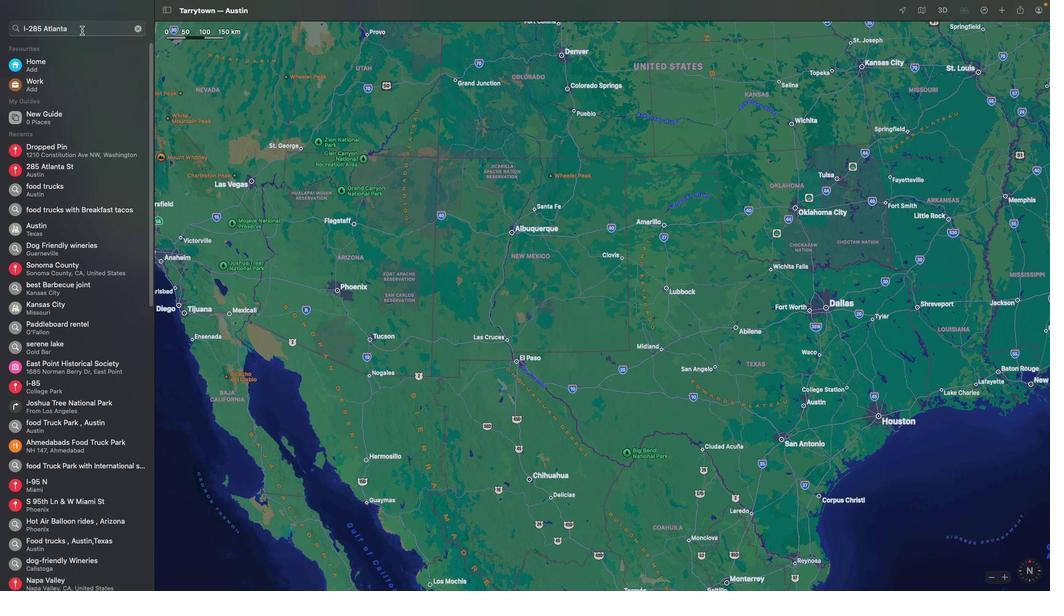 
Action: Key pressed Key.enter
Screenshot: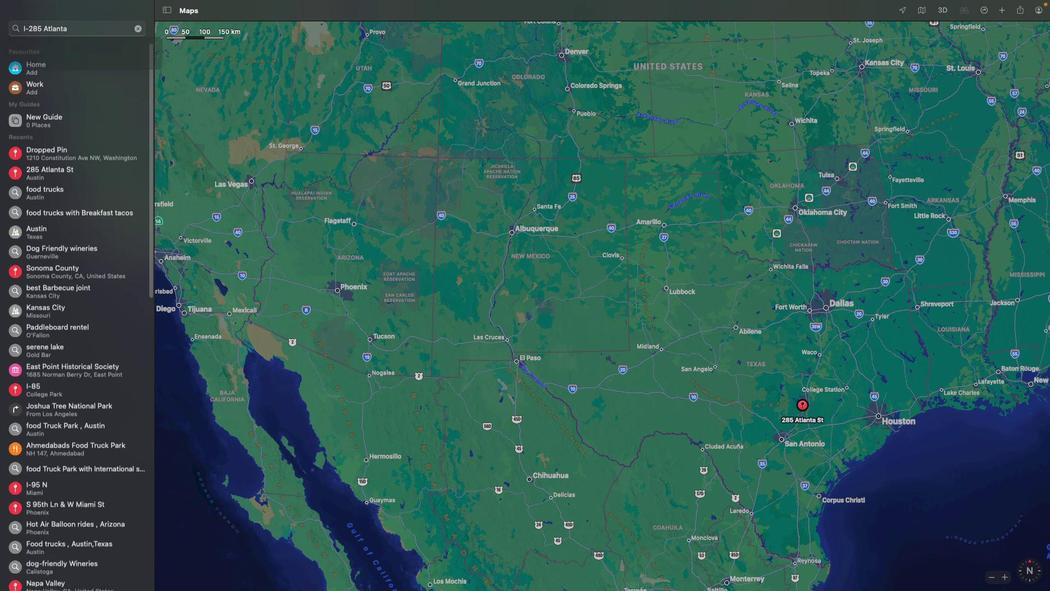 
Action: Mouse moved to (552, 385)
Screenshot: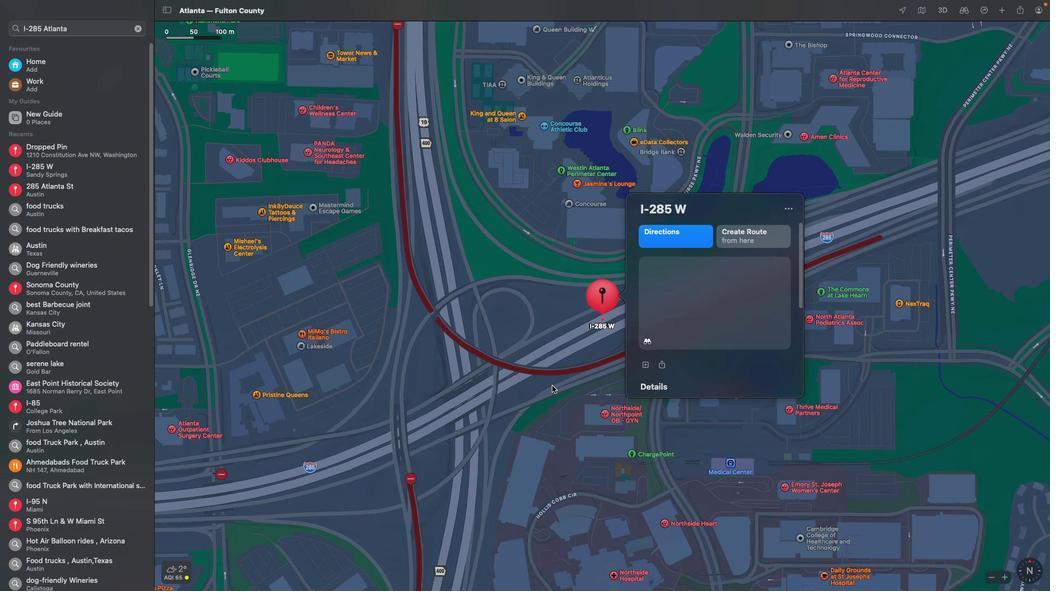 
Action: Mouse scrolled (552, 385) with delta (0, 0)
Screenshot: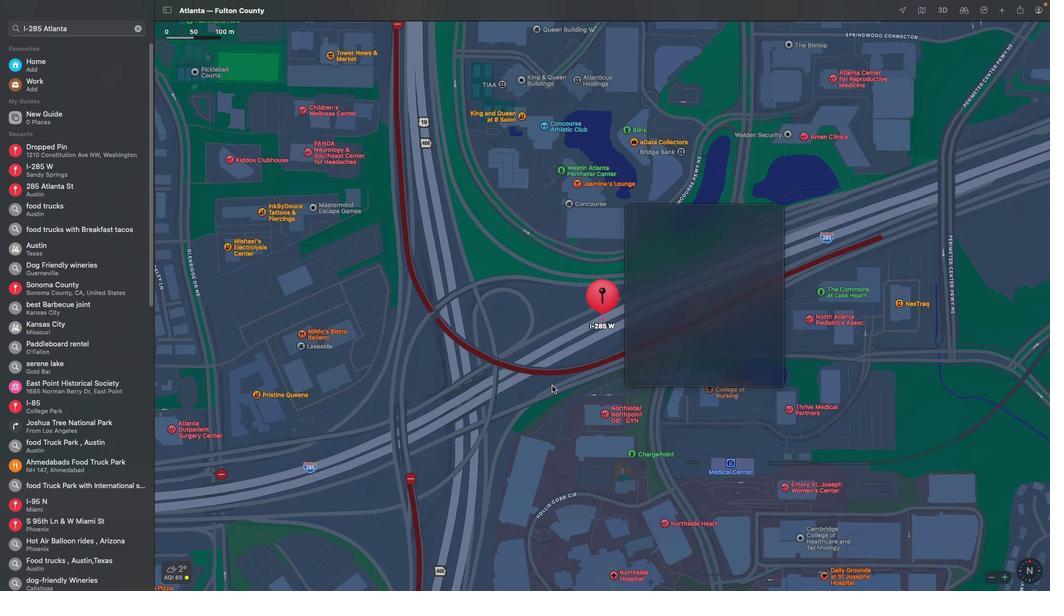 
Action: Mouse scrolled (552, 385) with delta (0, 0)
Screenshot: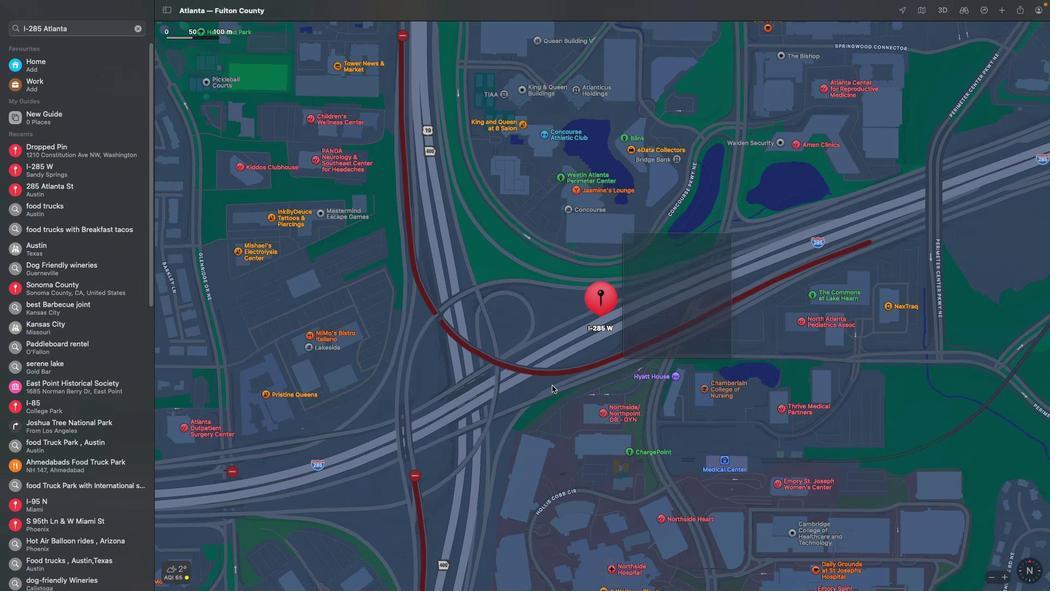 
Action: Mouse scrolled (552, 385) with delta (0, -1)
Screenshot: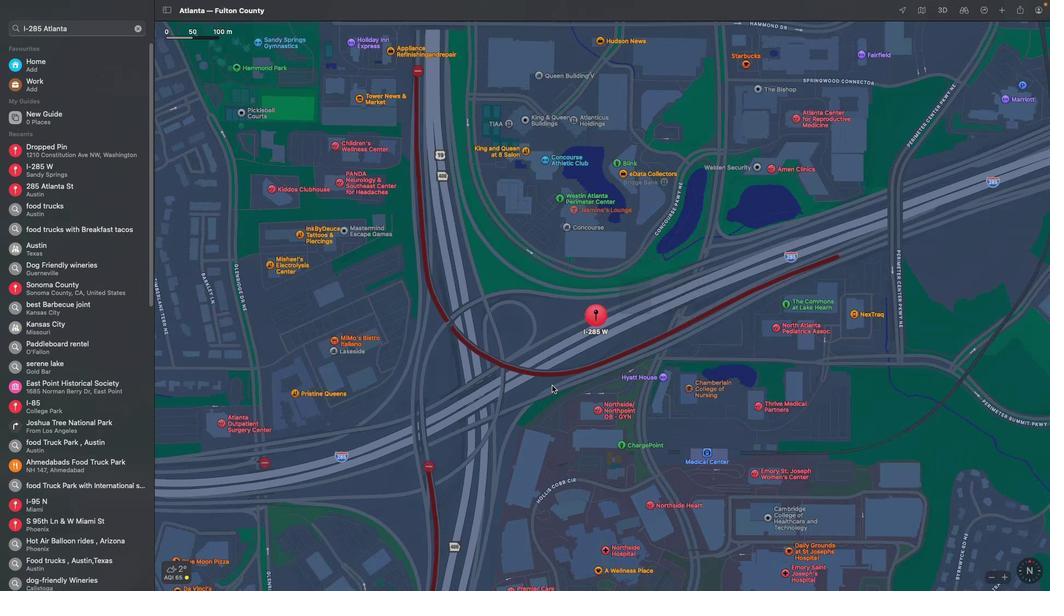 
Action: Mouse scrolled (552, 385) with delta (0, -1)
Screenshot: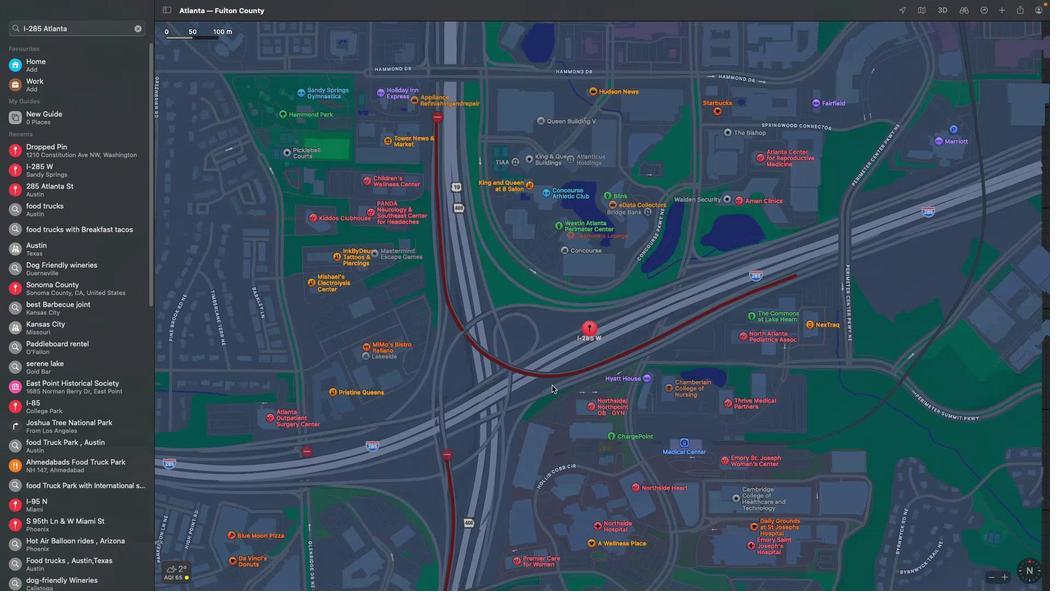 
Action: Mouse scrolled (552, 385) with delta (0, -2)
Screenshot: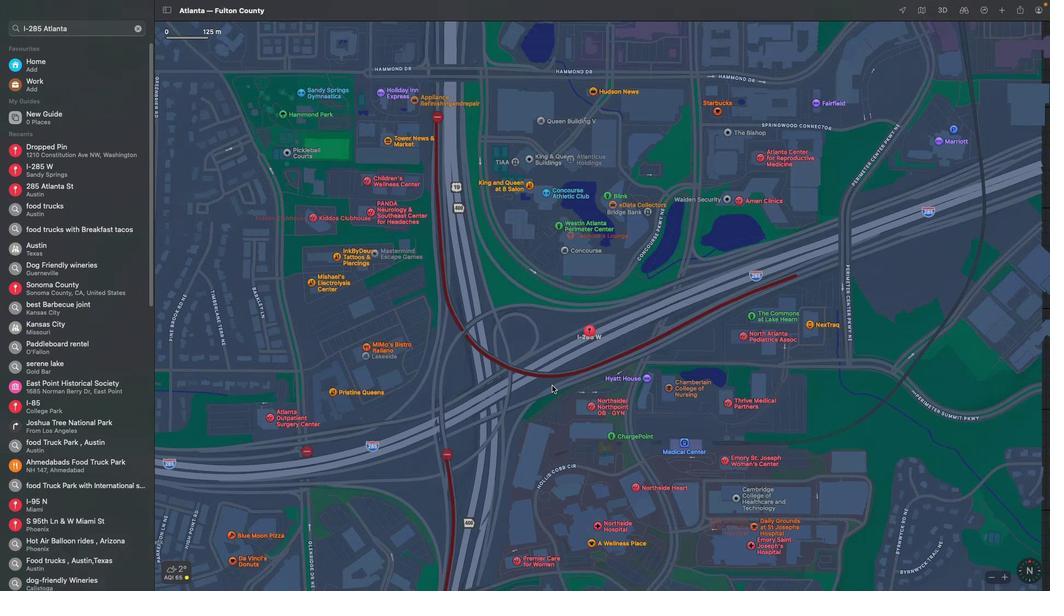 
Action: Mouse scrolled (552, 385) with delta (0, 0)
Screenshot: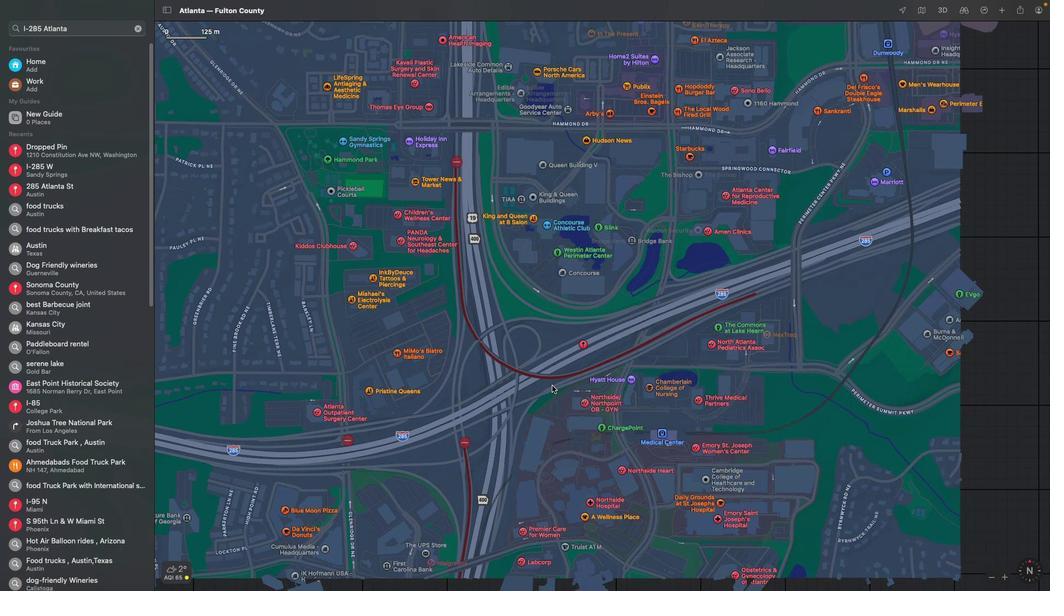 
Action: Mouse scrolled (552, 385) with delta (0, 0)
Screenshot: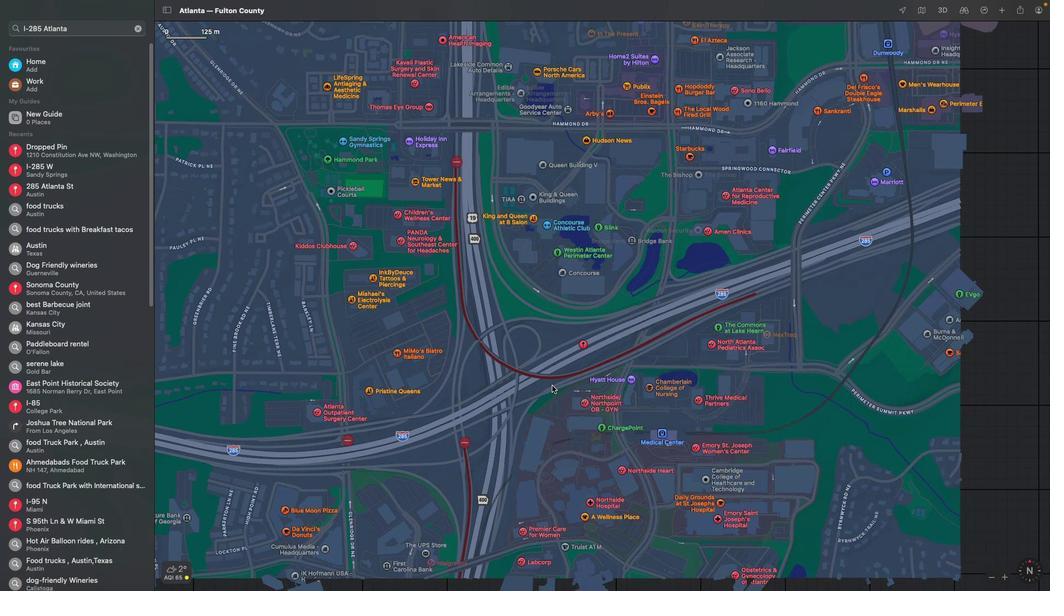 
Action: Mouse scrolled (552, 385) with delta (0, -1)
Screenshot: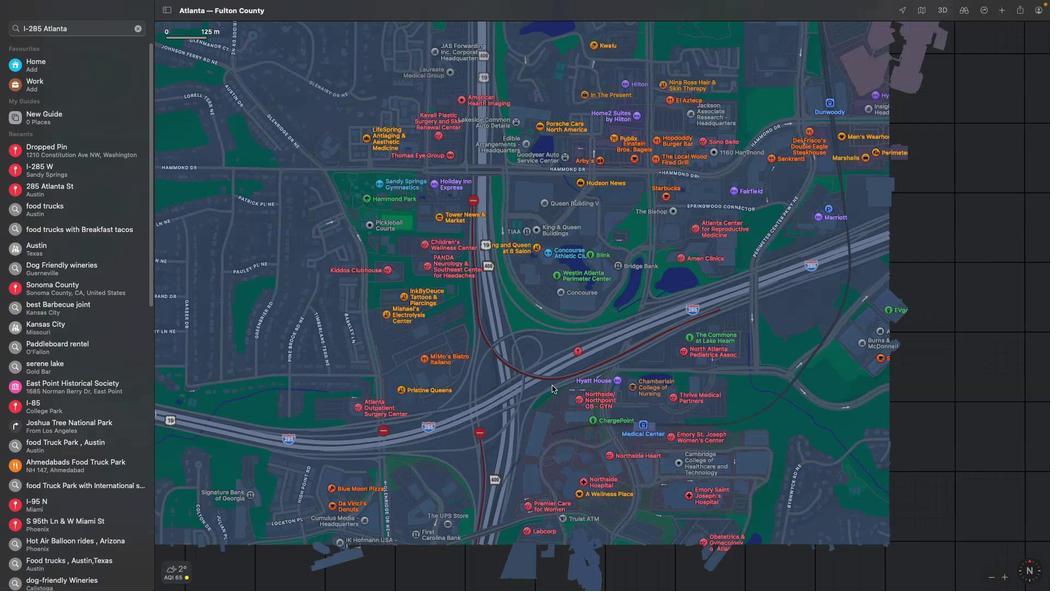 
Action: Mouse scrolled (552, 385) with delta (0, 0)
Screenshot: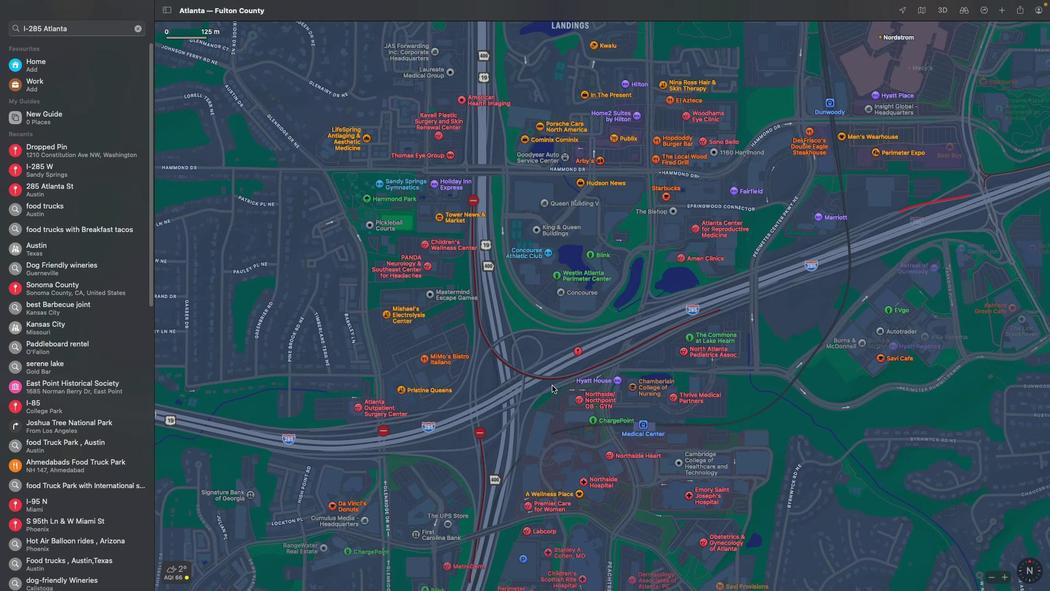 
Action: Mouse scrolled (552, 385) with delta (0, 0)
Screenshot: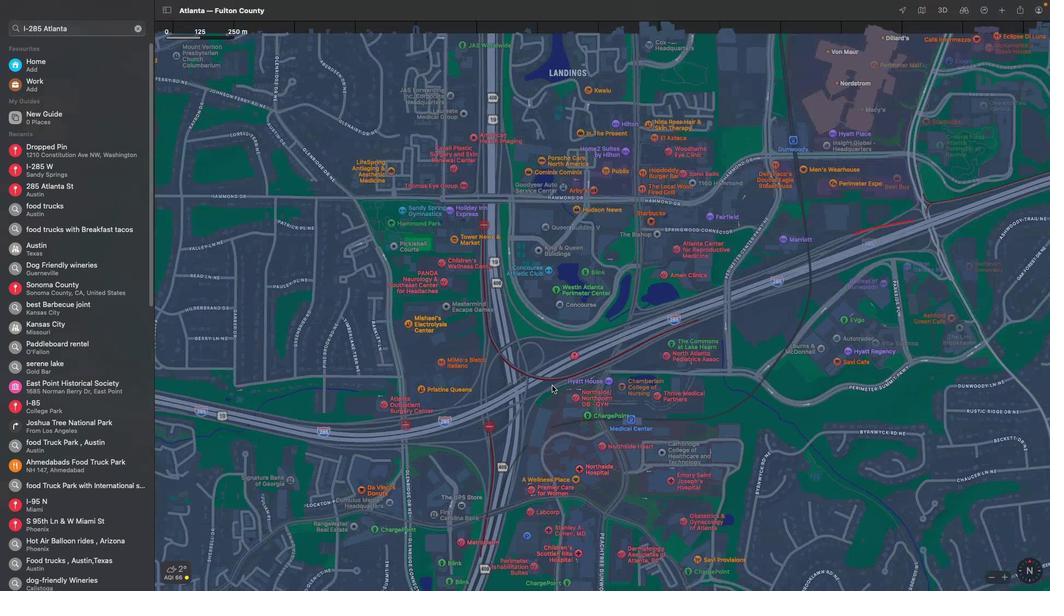 
Action: Mouse scrolled (552, 385) with delta (0, -1)
Screenshot: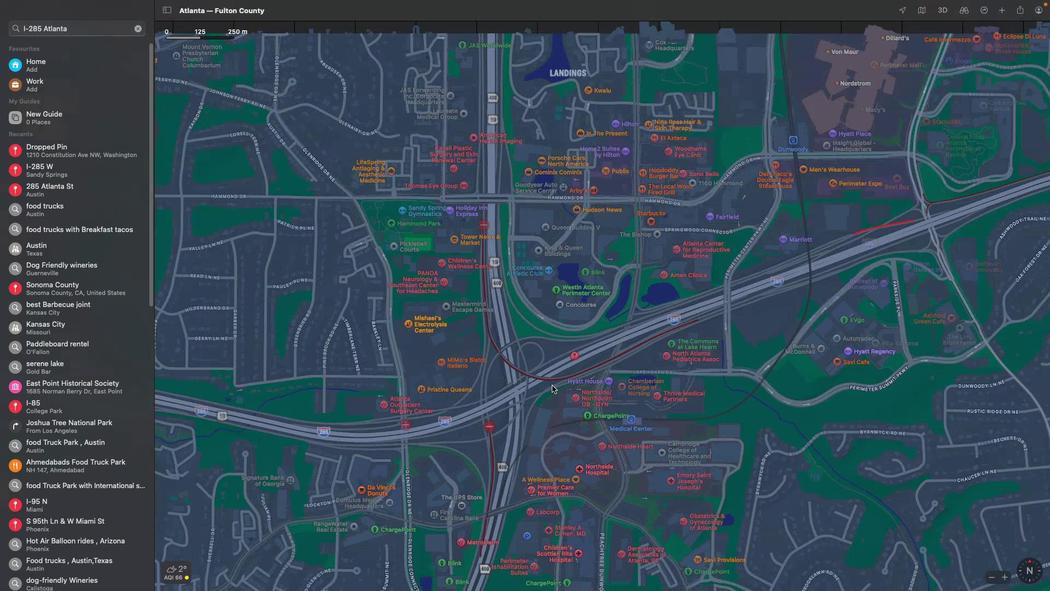 
Action: Mouse scrolled (552, 385) with delta (0, -1)
Screenshot: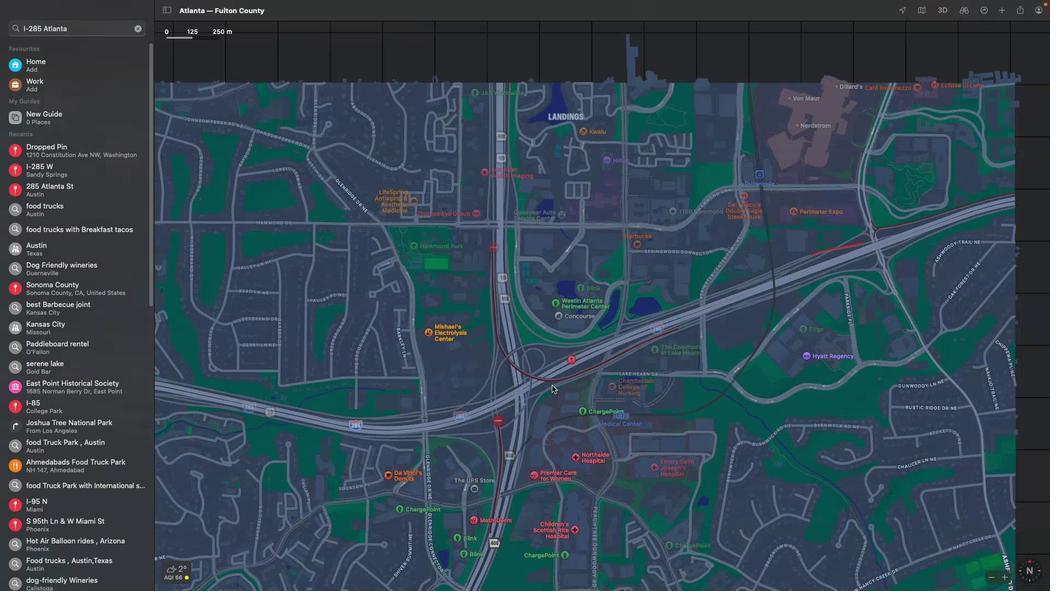 
Action: Mouse scrolled (552, 385) with delta (0, 0)
Screenshot: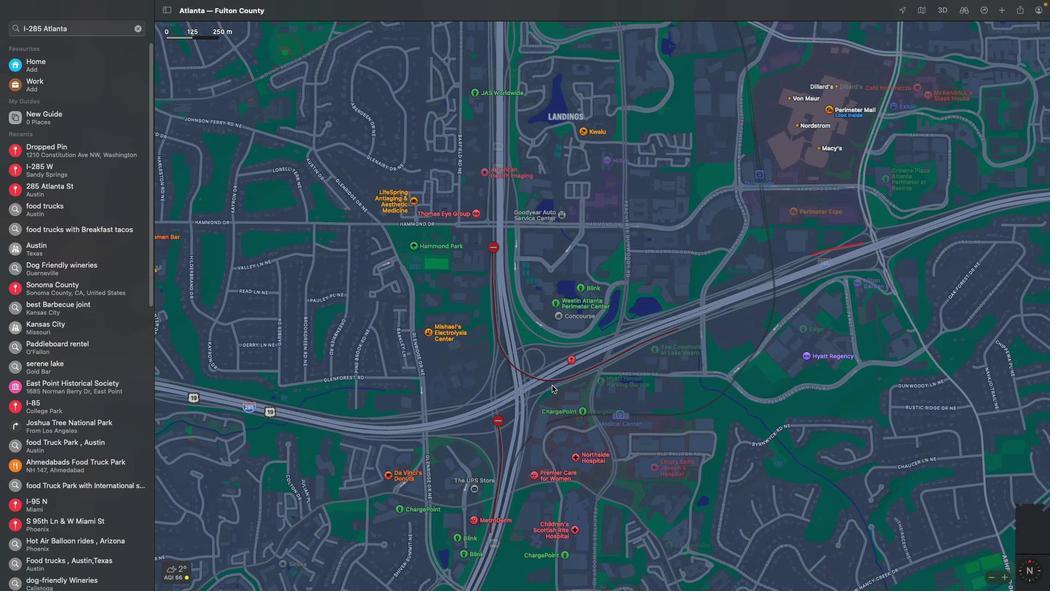 
Action: Mouse scrolled (552, 385) with delta (0, 0)
Screenshot: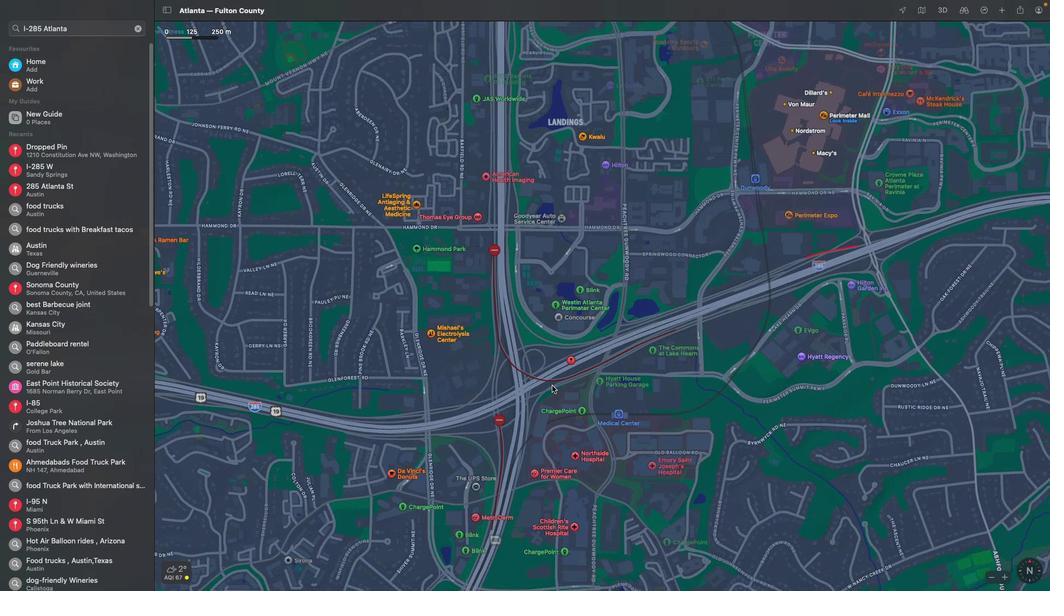 
Action: Mouse scrolled (552, 385) with delta (0, 0)
Screenshot: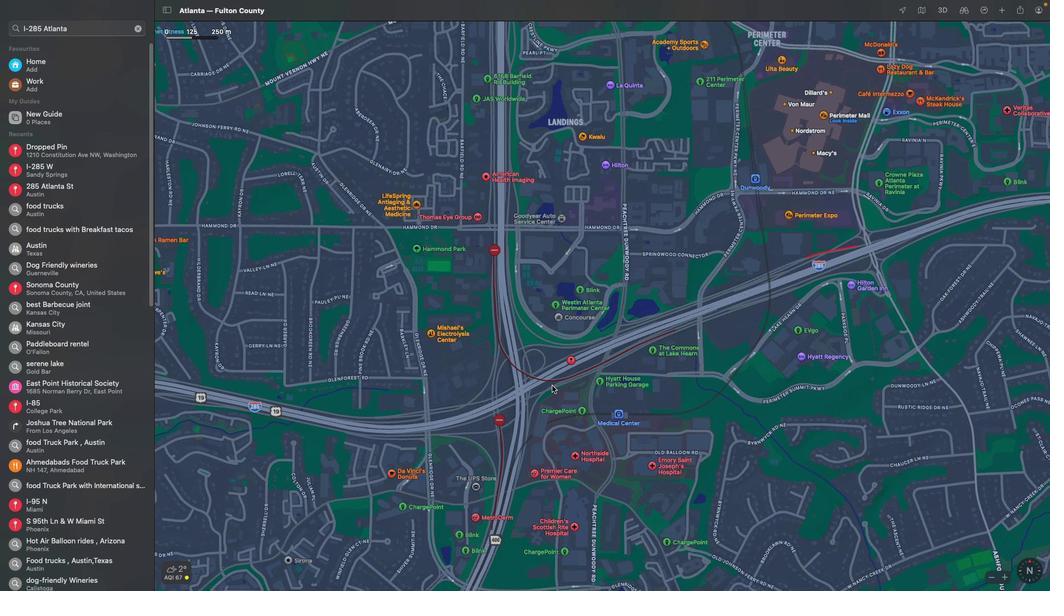 
Action: Mouse scrolled (552, 385) with delta (0, 0)
Screenshot: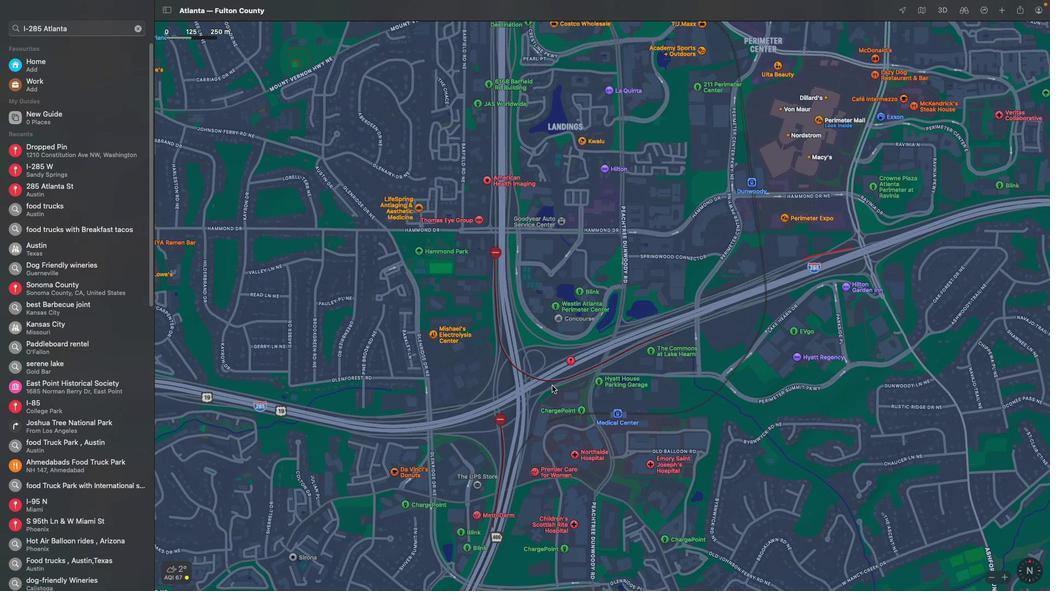 
Action: Mouse moved to (550, 380)
Screenshot: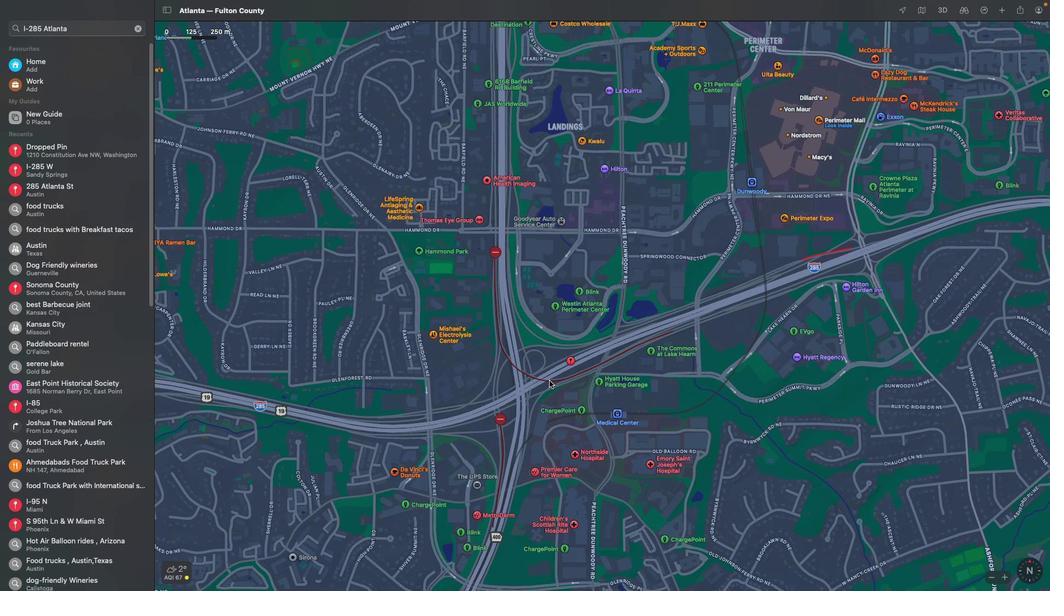
Action: Mouse pressed left at (550, 380)
Screenshot: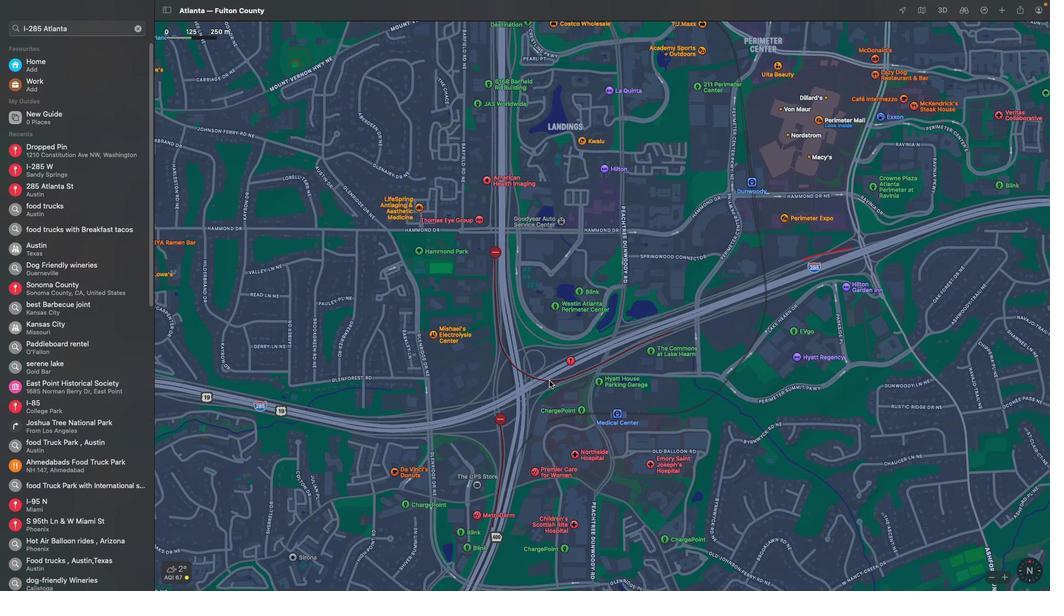 
Action: Mouse moved to (553, 379)
Screenshot: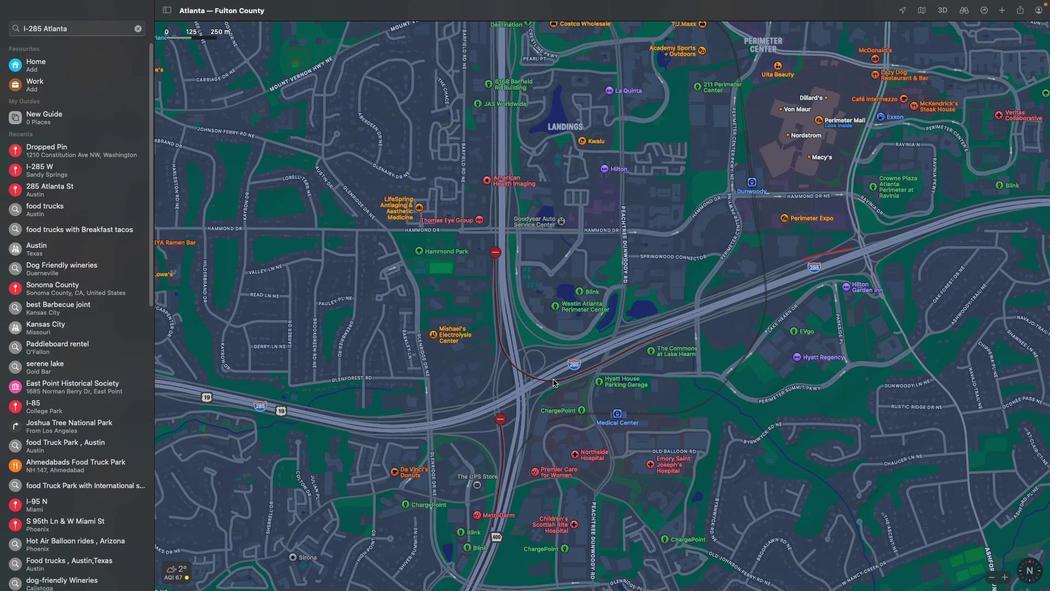 
